 Task: Search one way flight ticket for 2 adults, 2 infants in seat and 1 infant on lap in first from Laramie: Laramie Regional Airport to Rockford: Chicago Rockford International Airport(was Northwest Chicagoland Regional Airport At Rockford) on 5-1-2023. Choice of flights is Alaska. Number of bags: 5 checked bags. Price is upto 109000. Outbound departure time preference is 9:15.
Action: Mouse moved to (249, 414)
Screenshot: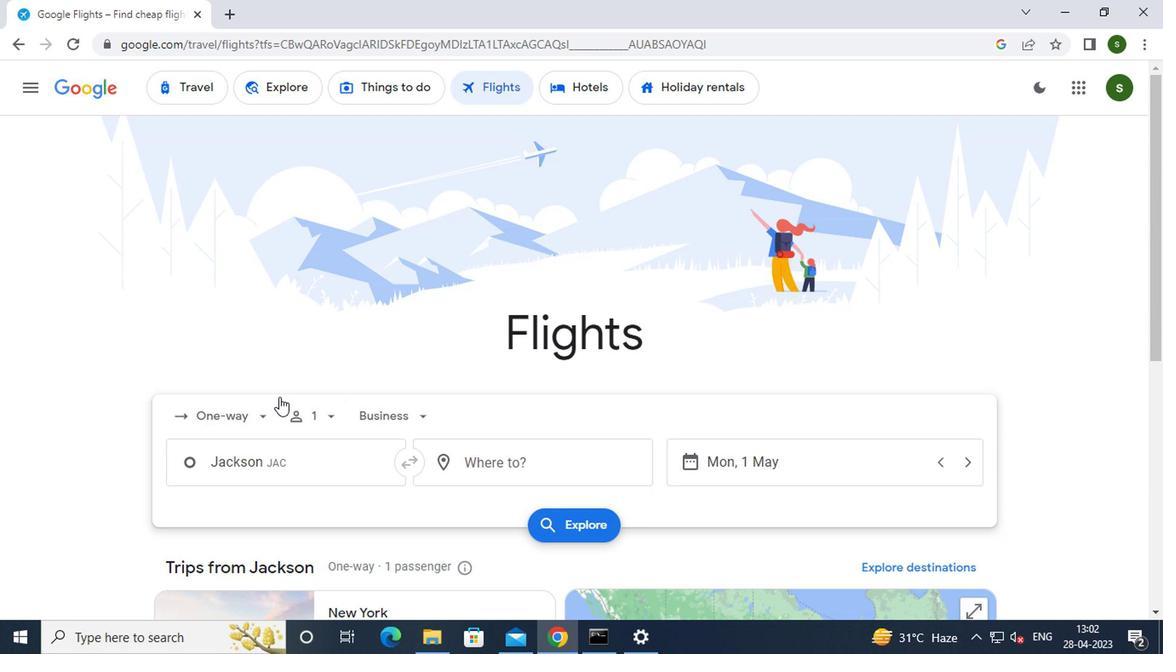 
Action: Mouse pressed left at (249, 414)
Screenshot: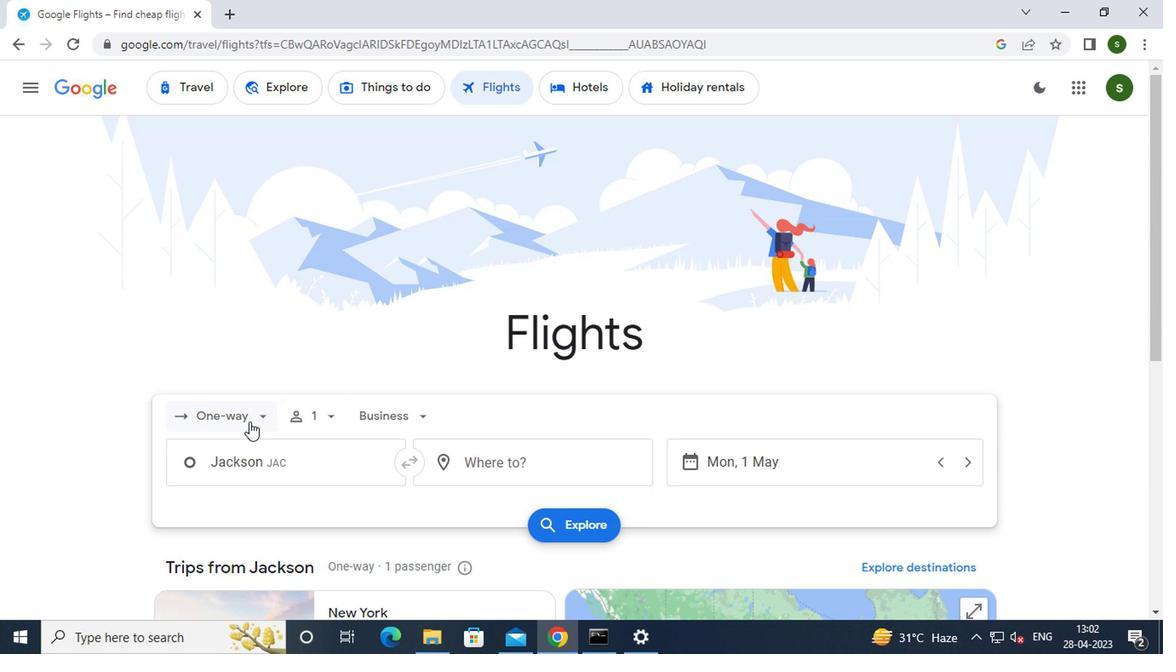 
Action: Mouse moved to (258, 495)
Screenshot: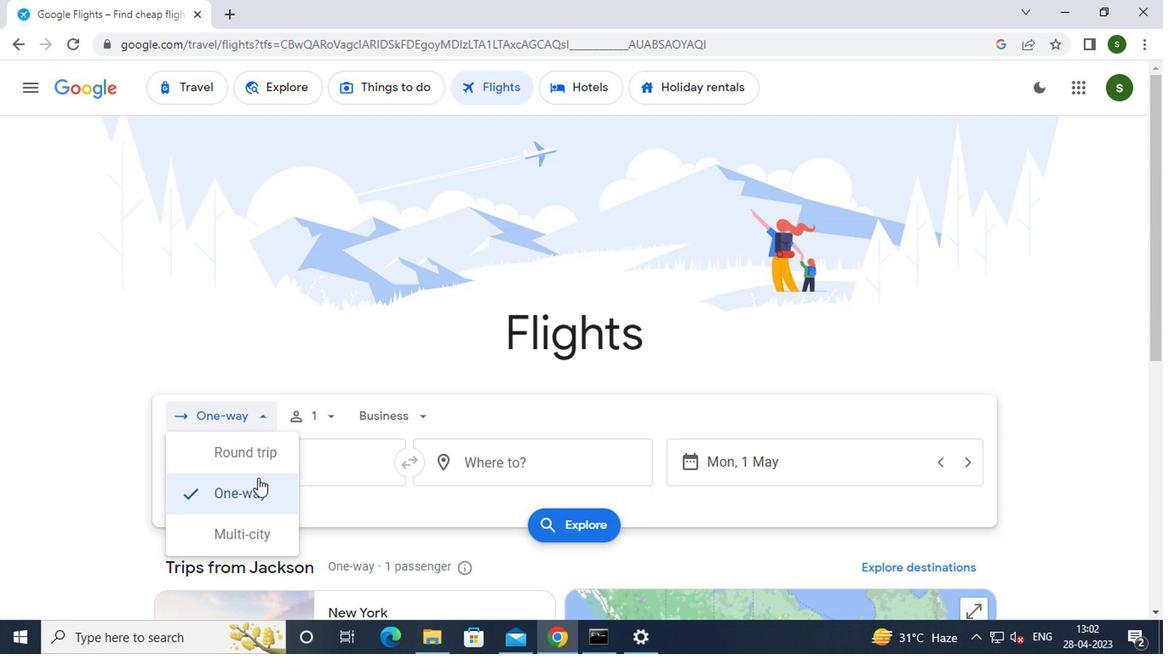 
Action: Mouse pressed left at (258, 495)
Screenshot: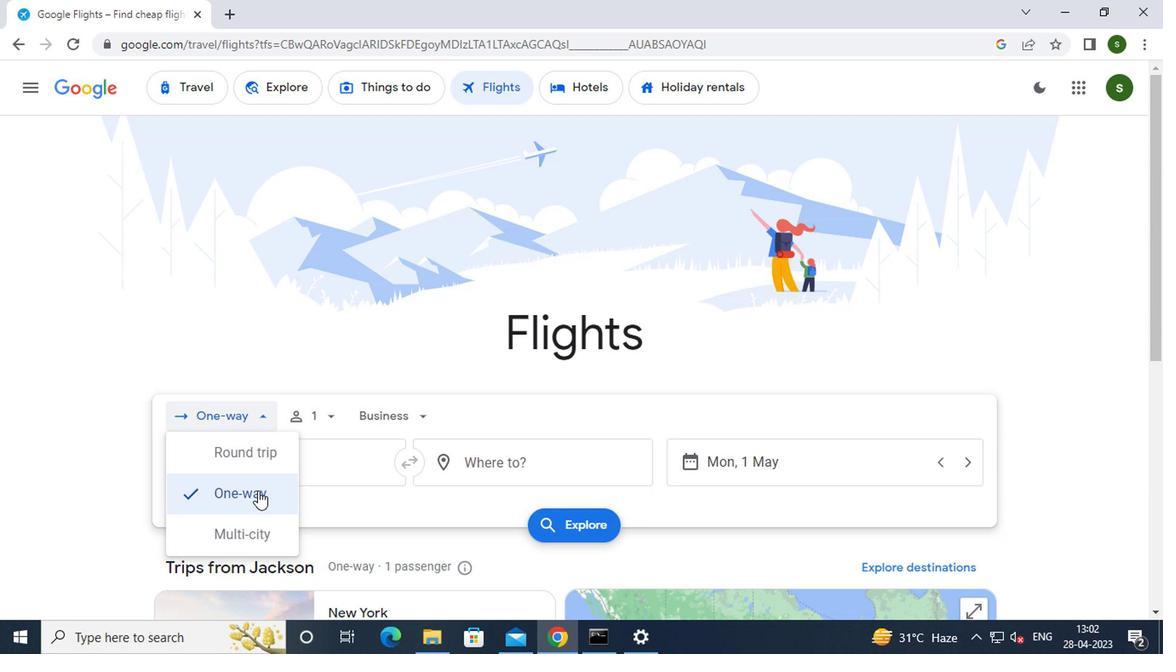 
Action: Mouse moved to (329, 412)
Screenshot: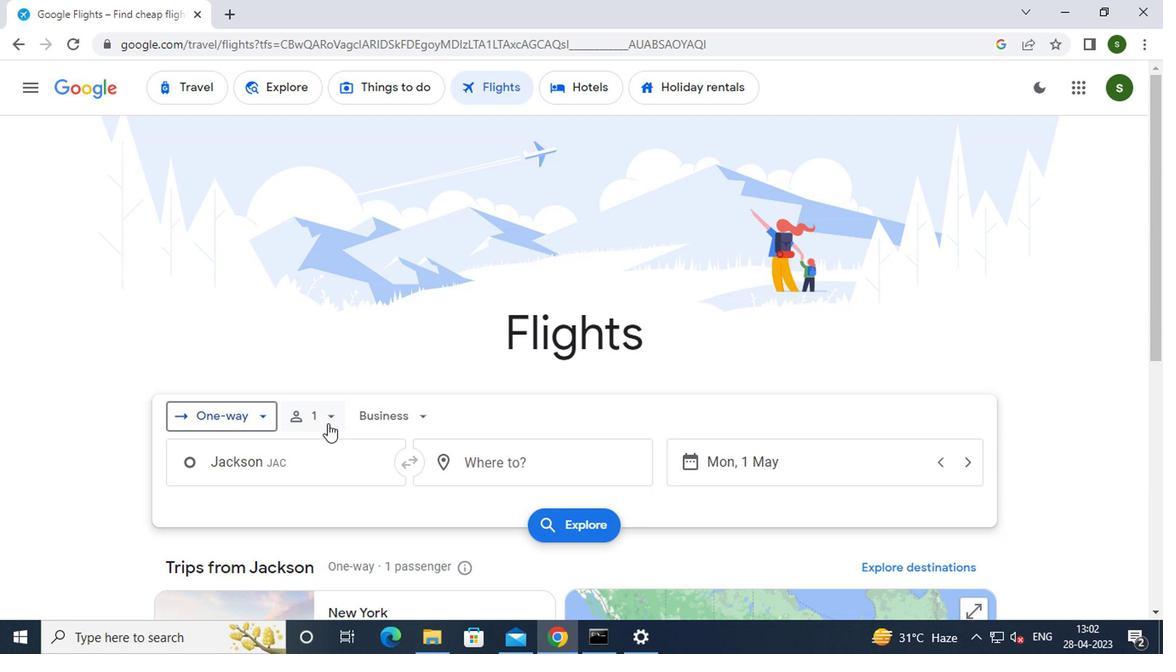 
Action: Mouse pressed left at (329, 412)
Screenshot: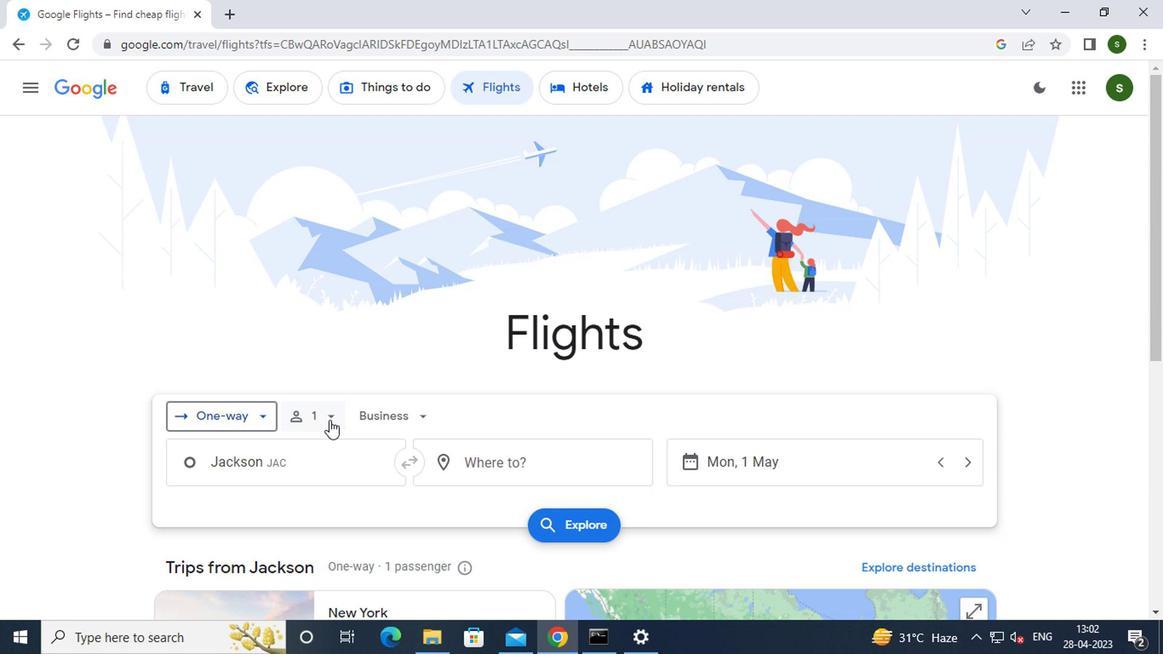 
Action: Mouse moved to (459, 460)
Screenshot: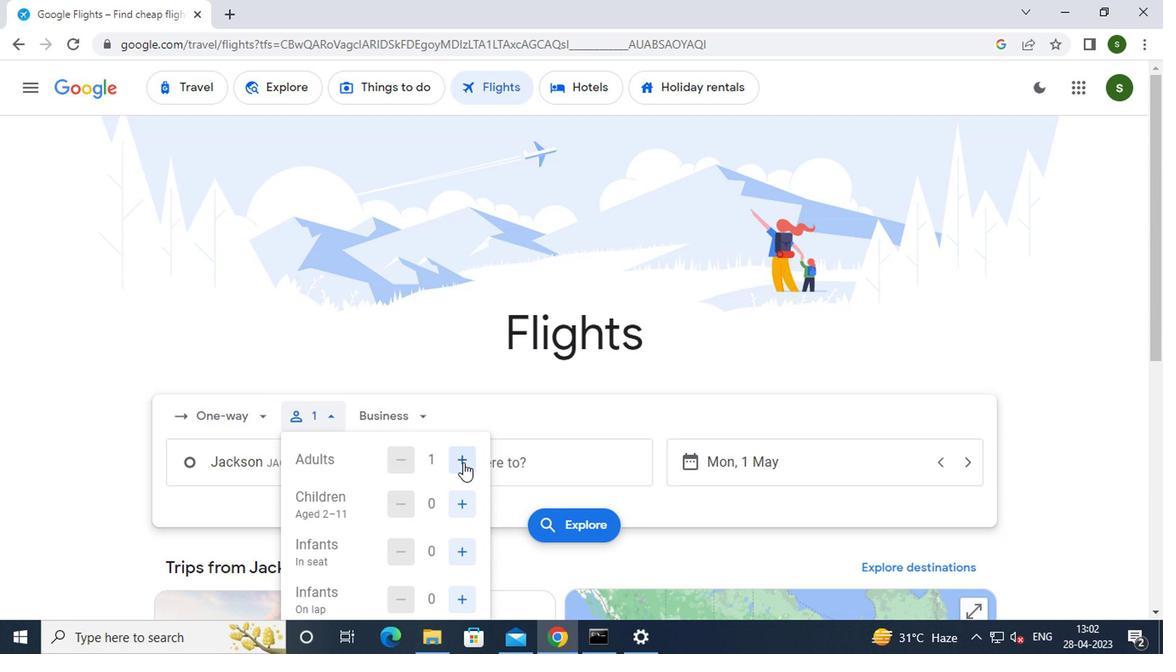 
Action: Mouse pressed left at (459, 460)
Screenshot: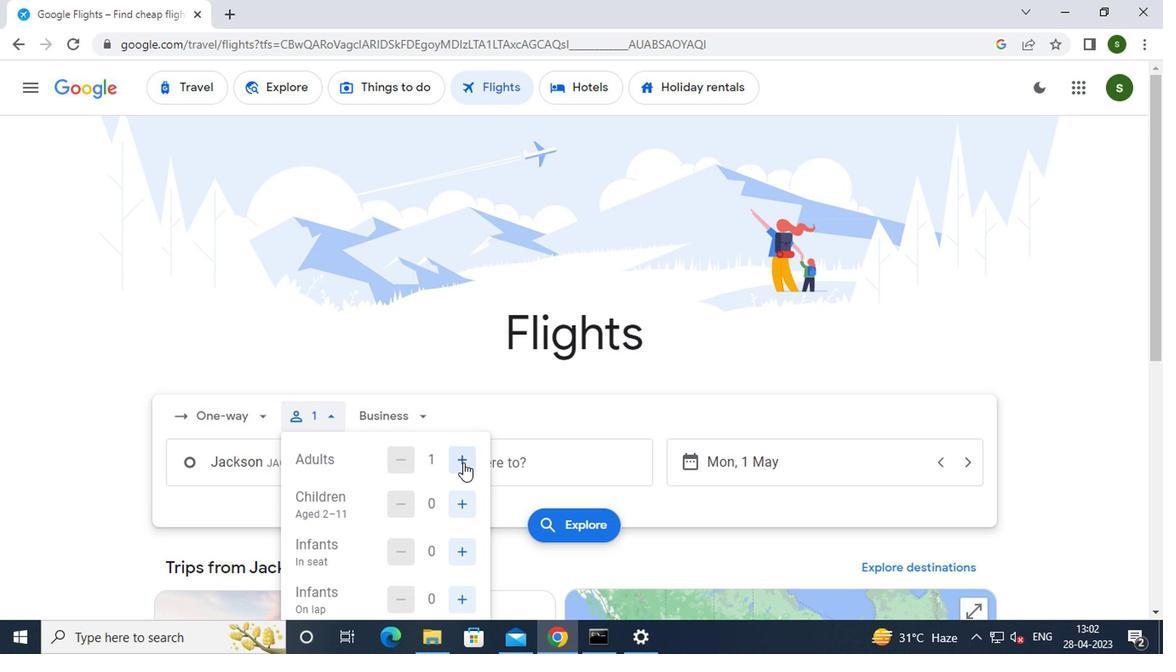 
Action: Mouse moved to (466, 566)
Screenshot: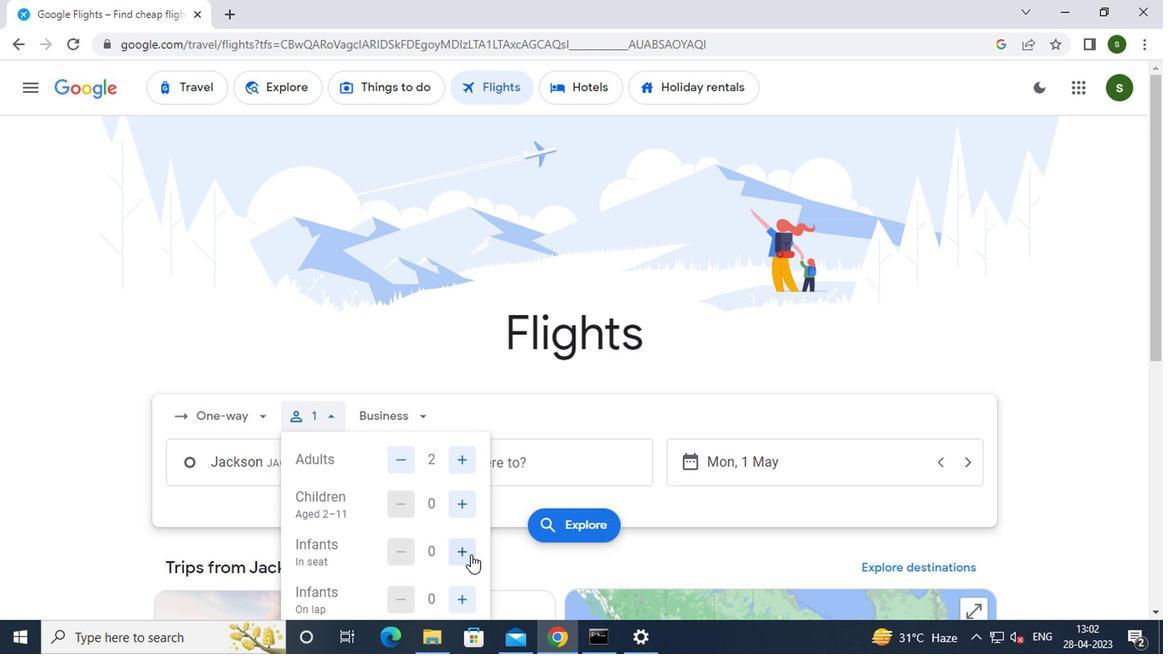 
Action: Mouse pressed left at (466, 566)
Screenshot: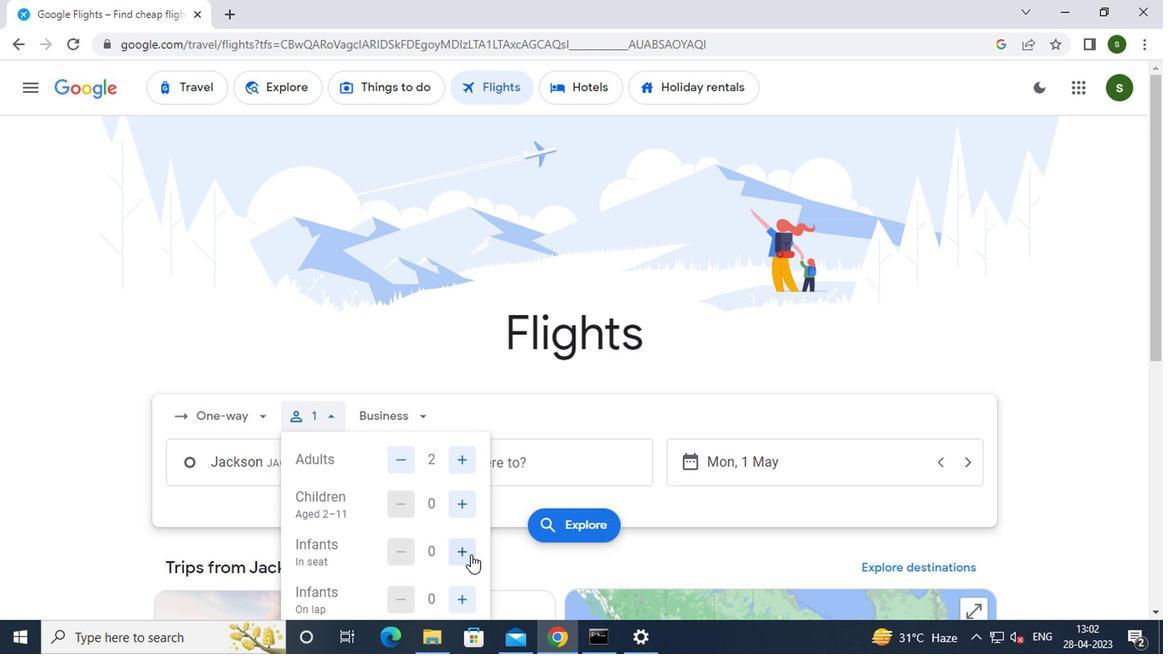 
Action: Mouse pressed left at (466, 566)
Screenshot: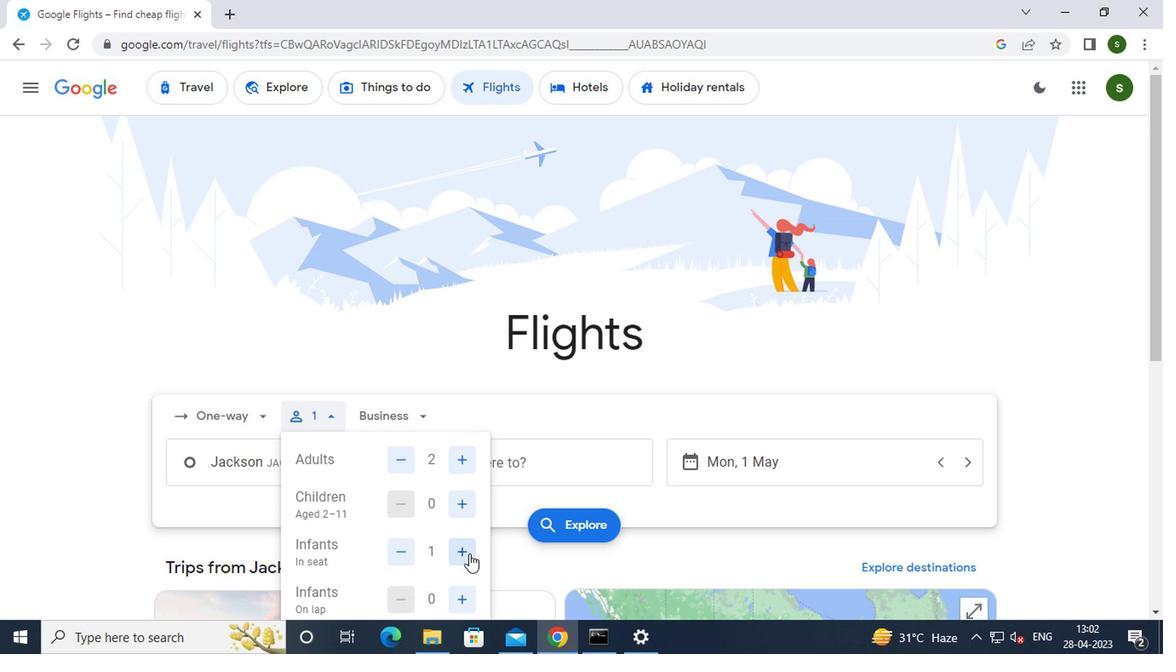
Action: Mouse moved to (462, 615)
Screenshot: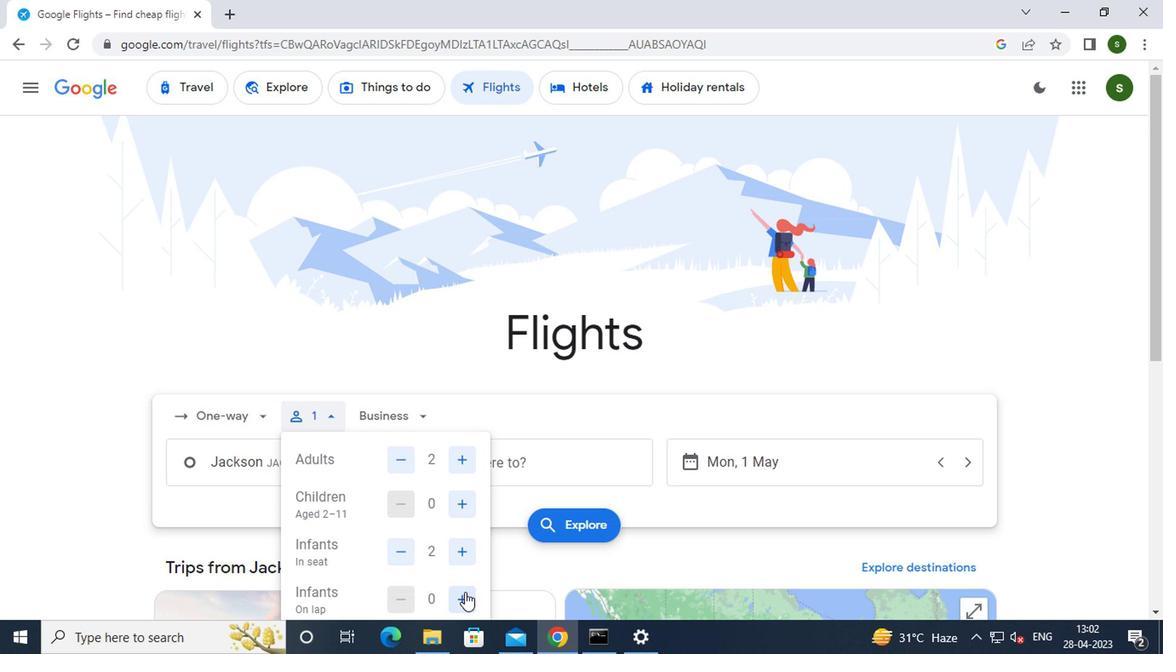 
Action: Mouse pressed left at (462, 615)
Screenshot: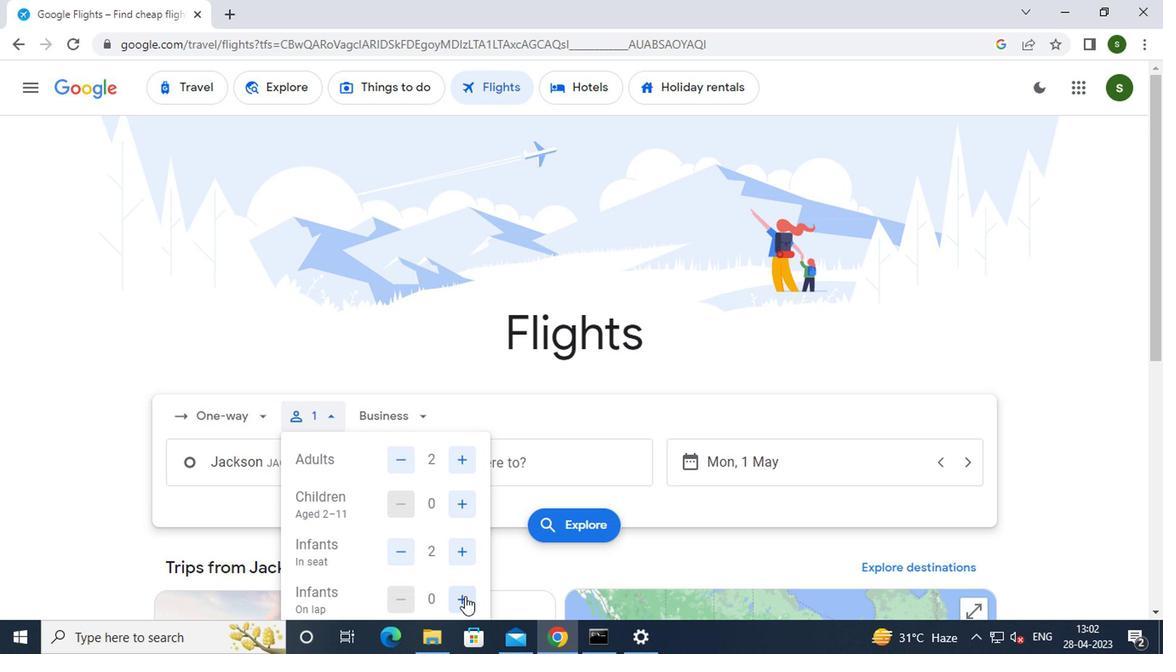 
Action: Mouse moved to (412, 413)
Screenshot: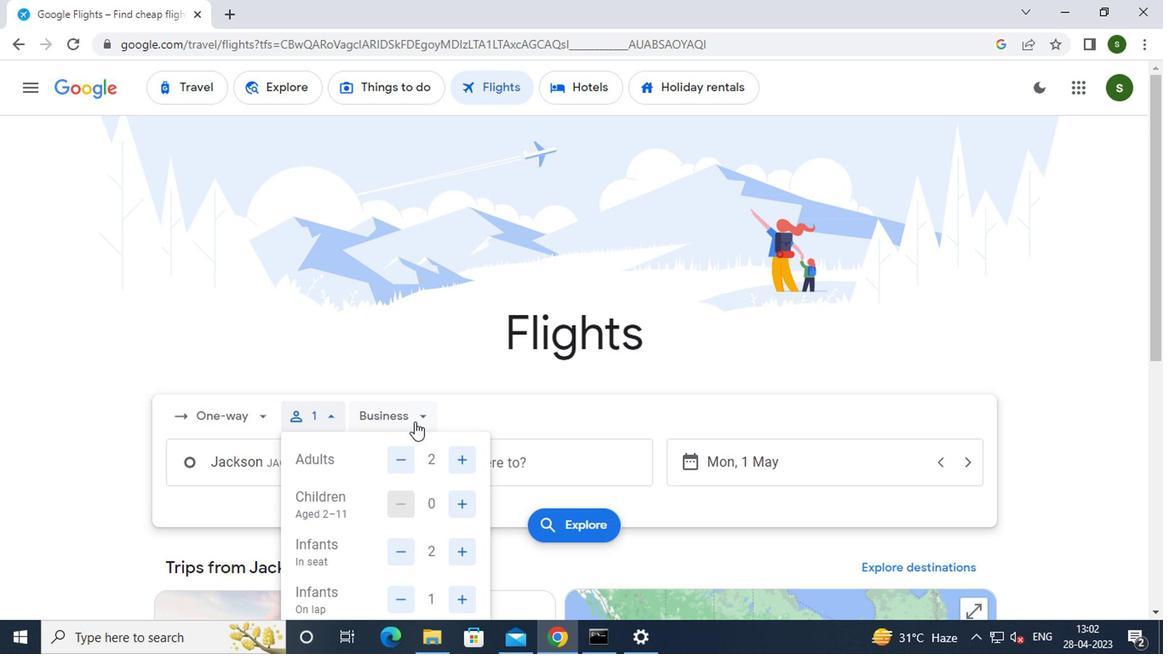 
Action: Mouse pressed left at (412, 413)
Screenshot: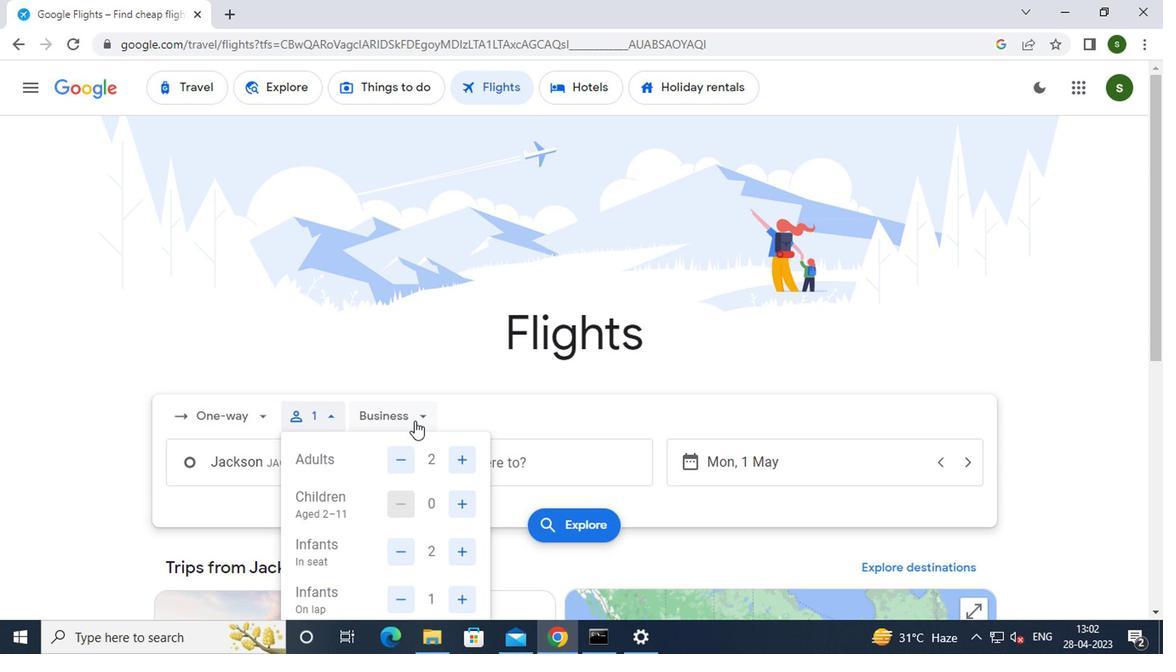 
Action: Mouse moved to (431, 584)
Screenshot: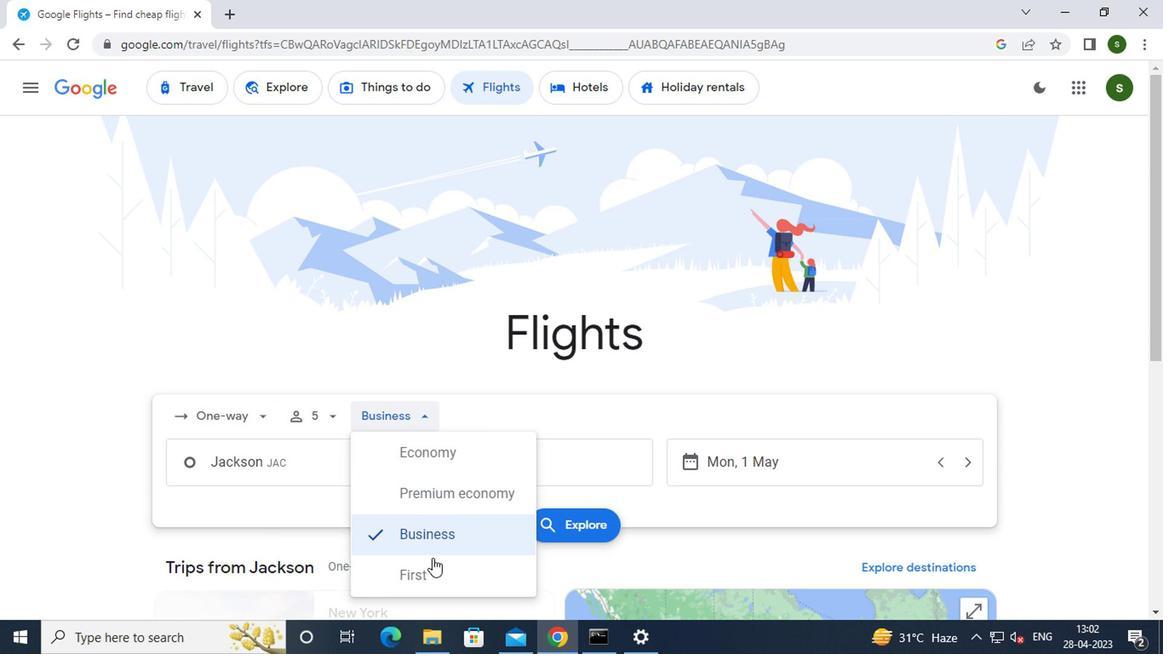 
Action: Mouse pressed left at (431, 584)
Screenshot: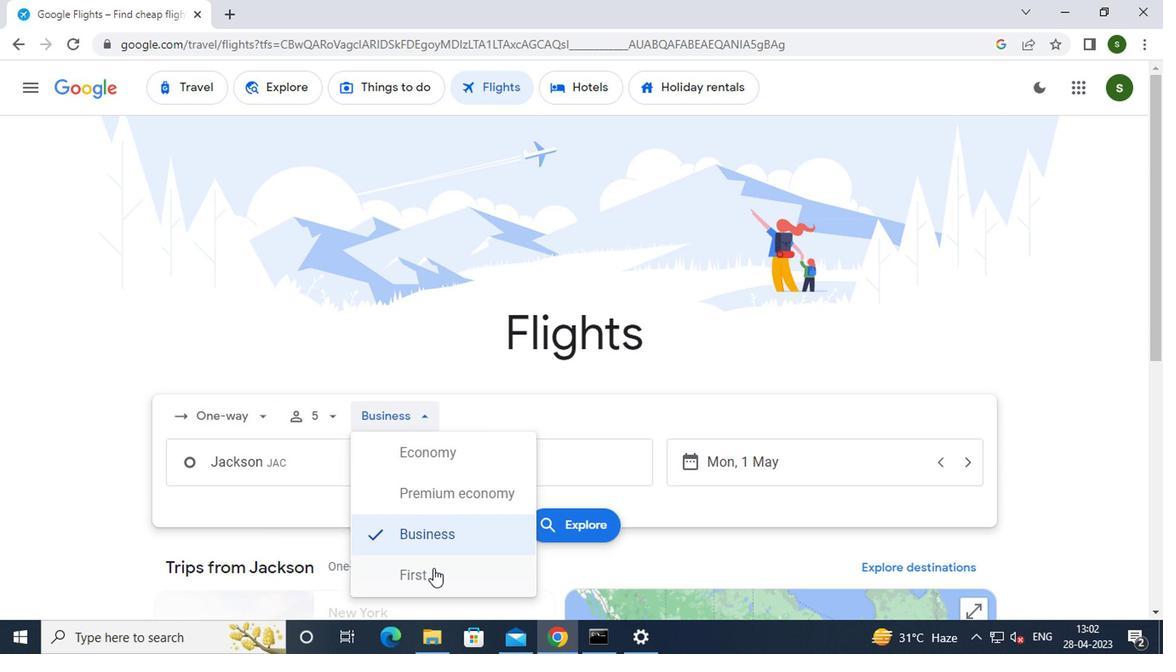 
Action: Mouse moved to (326, 462)
Screenshot: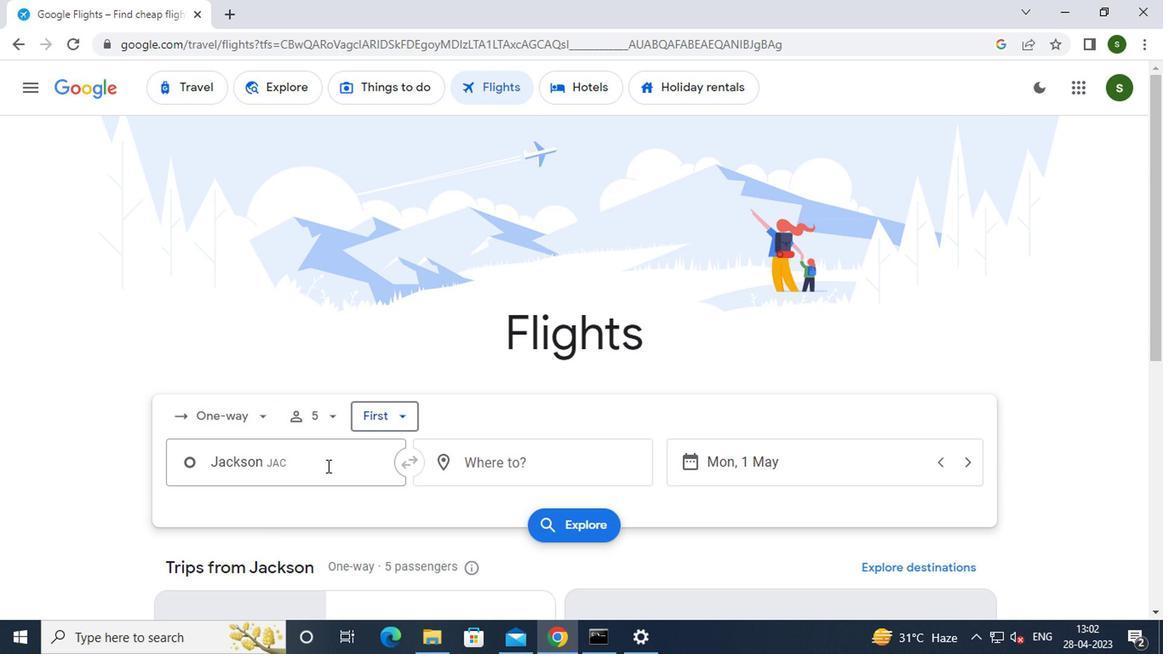 
Action: Mouse pressed left at (326, 462)
Screenshot: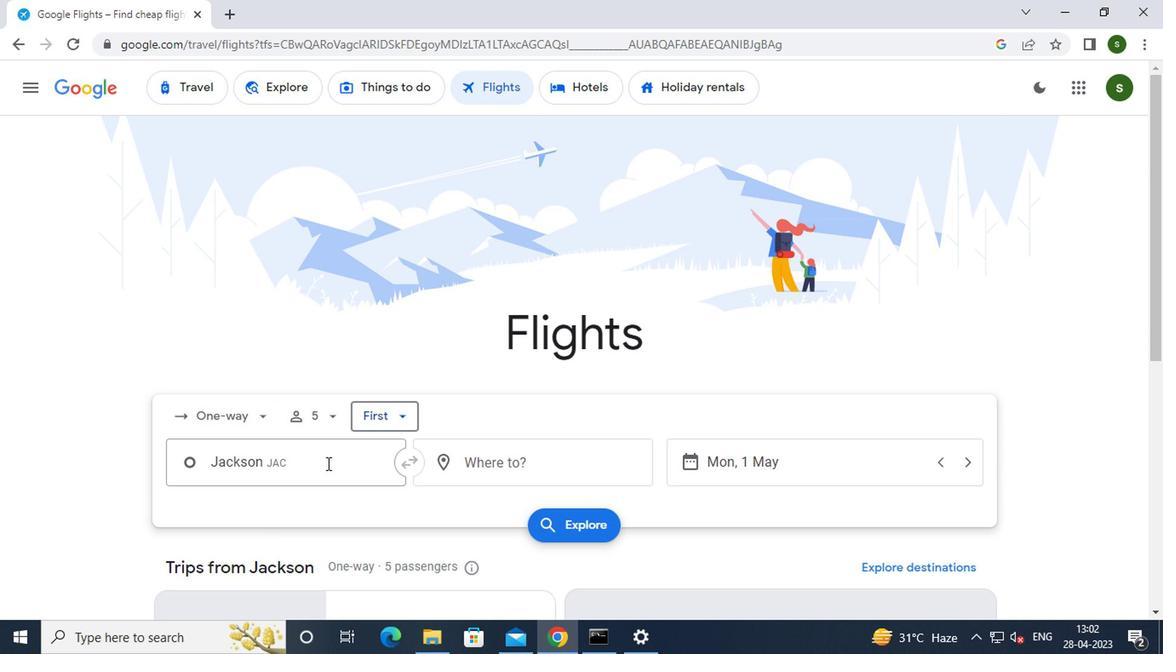 
Action: Key pressed <Key.backspace>l<Key.caps_lock>aramie
Screenshot: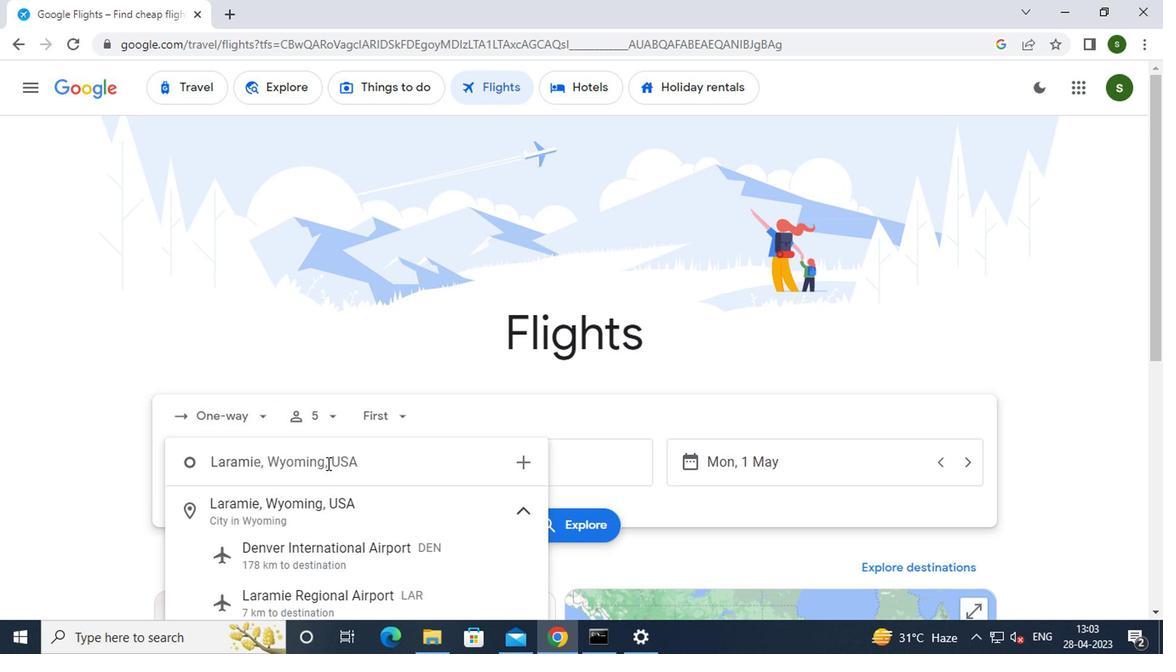 
Action: Mouse scrolled (326, 461) with delta (0, 0)
Screenshot: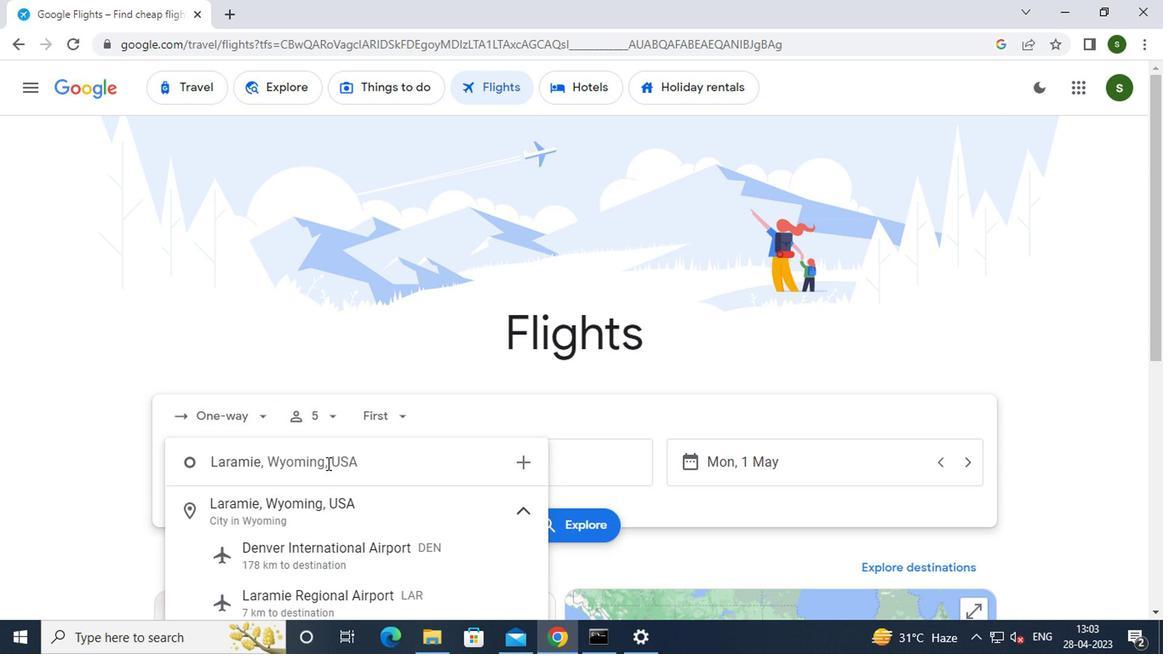 
Action: Mouse moved to (326, 511)
Screenshot: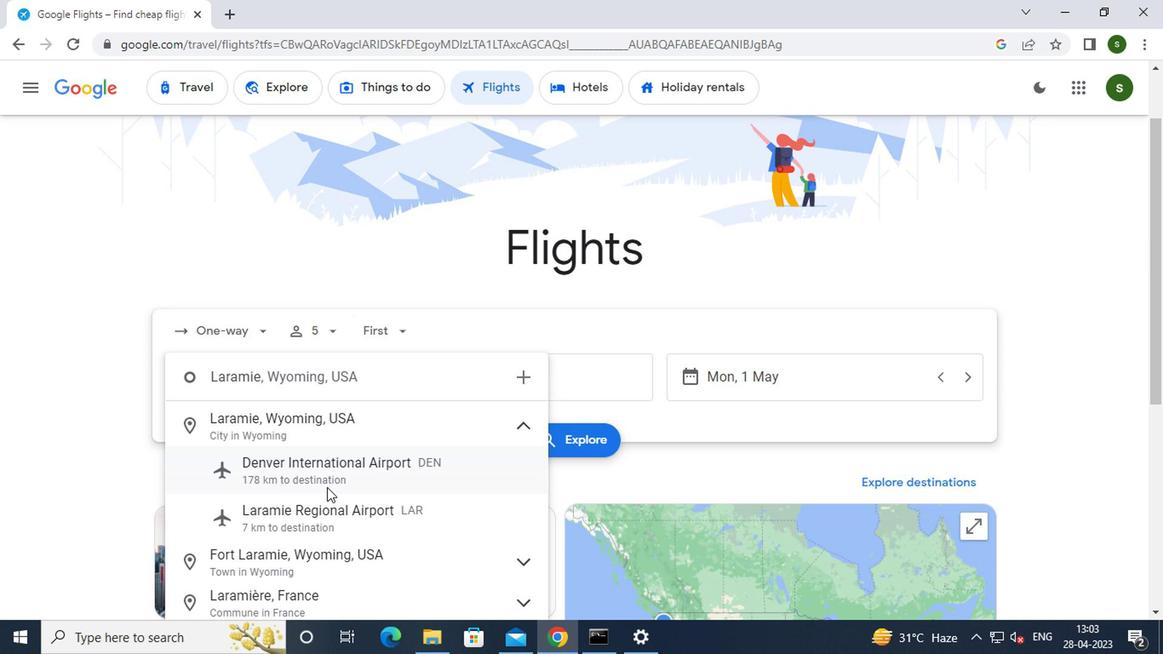 
Action: Mouse pressed left at (326, 511)
Screenshot: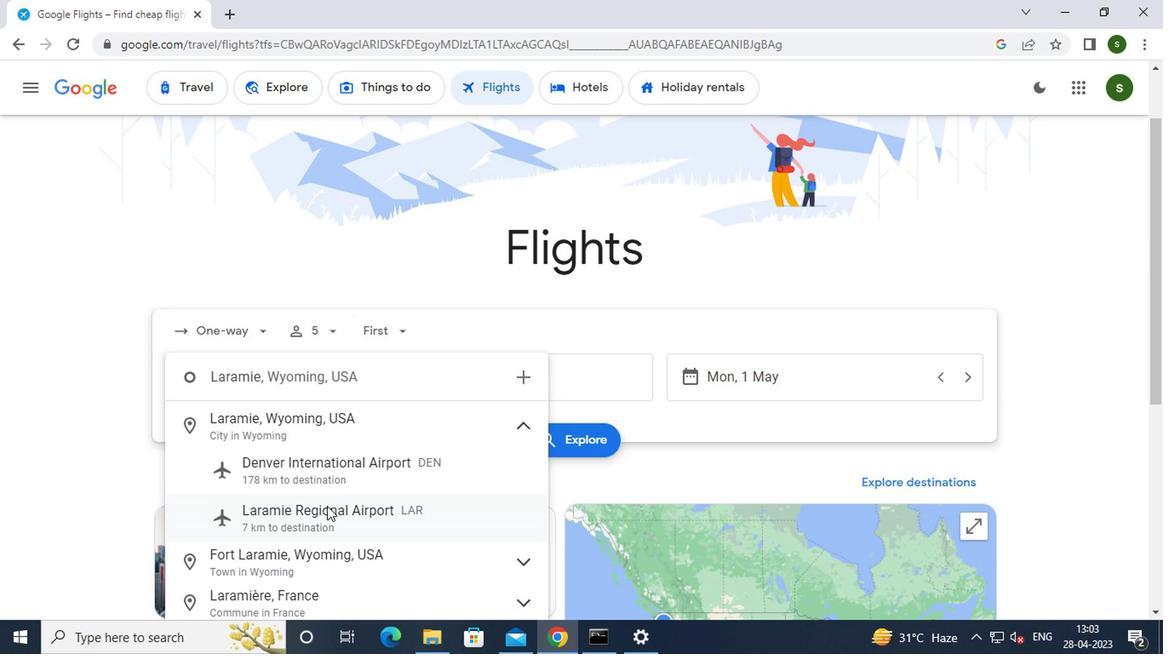 
Action: Mouse moved to (465, 371)
Screenshot: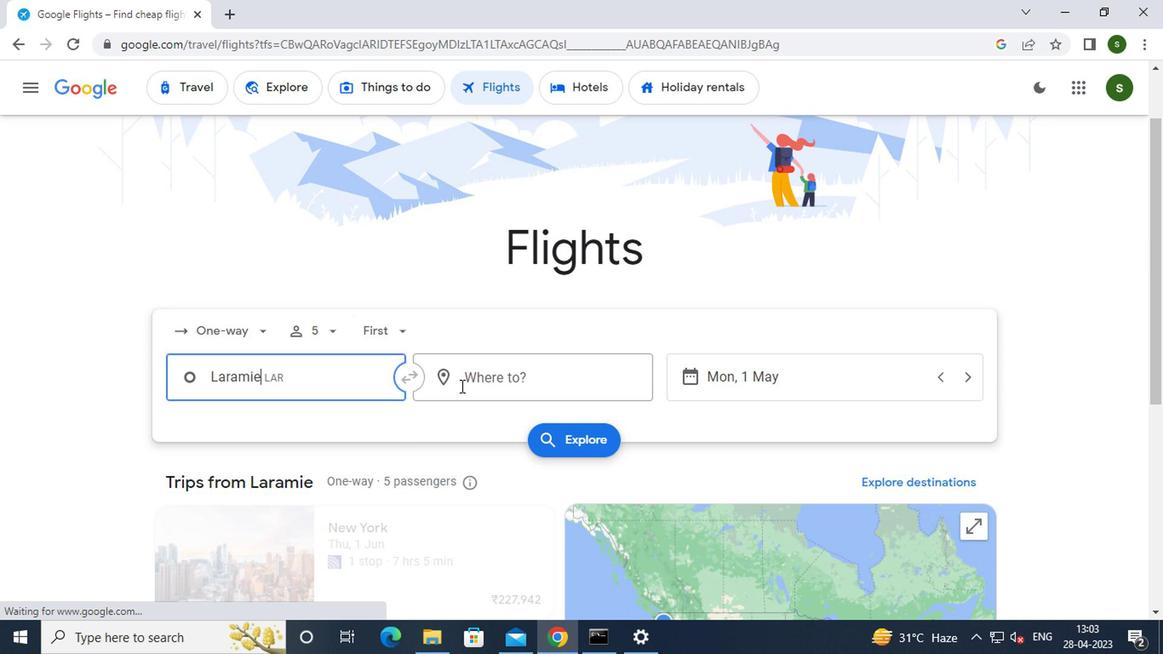 
Action: Mouse pressed left at (465, 371)
Screenshot: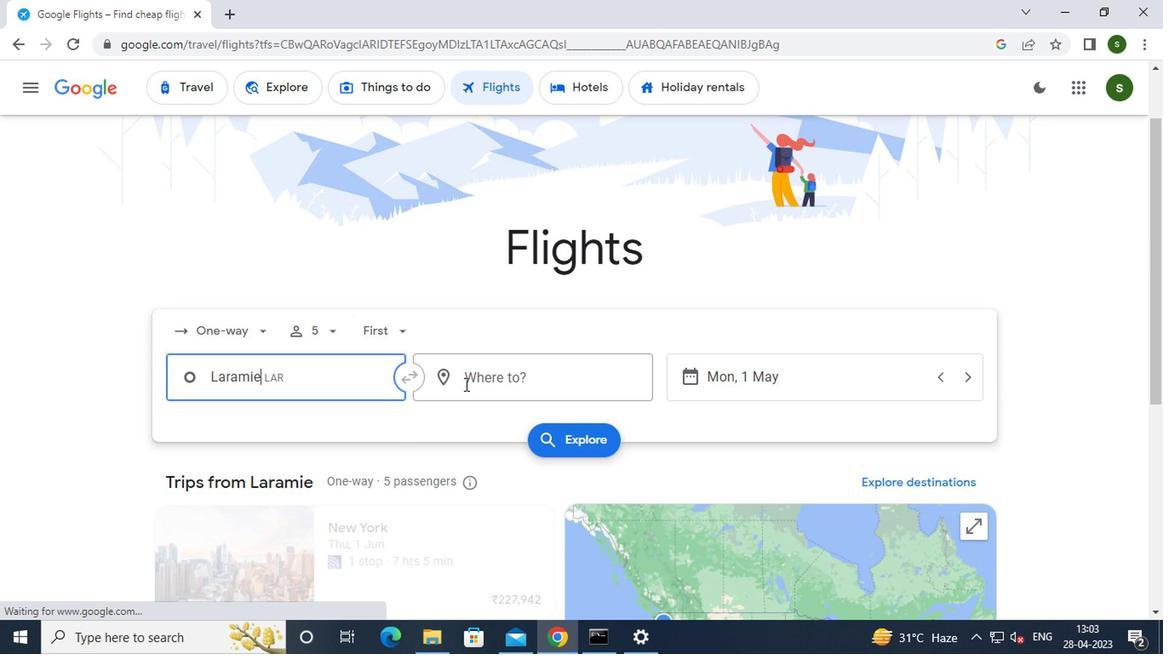 
Action: Key pressed <Key.caps_lock>r<Key.caps_lock>ockford
Screenshot: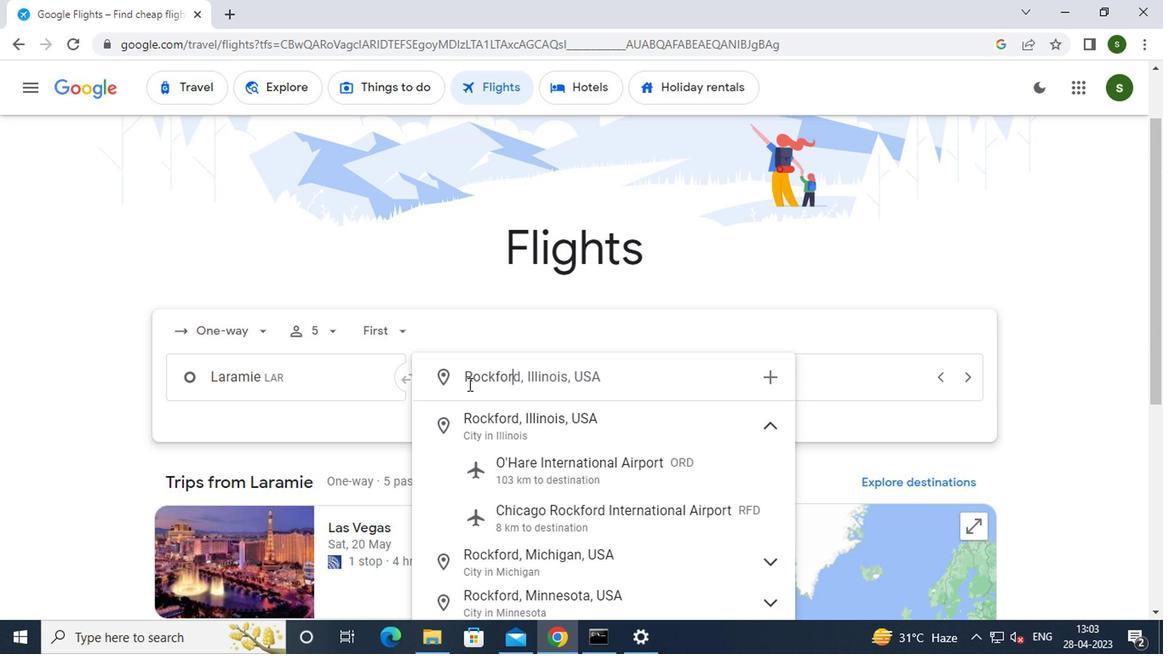 
Action: Mouse moved to (607, 506)
Screenshot: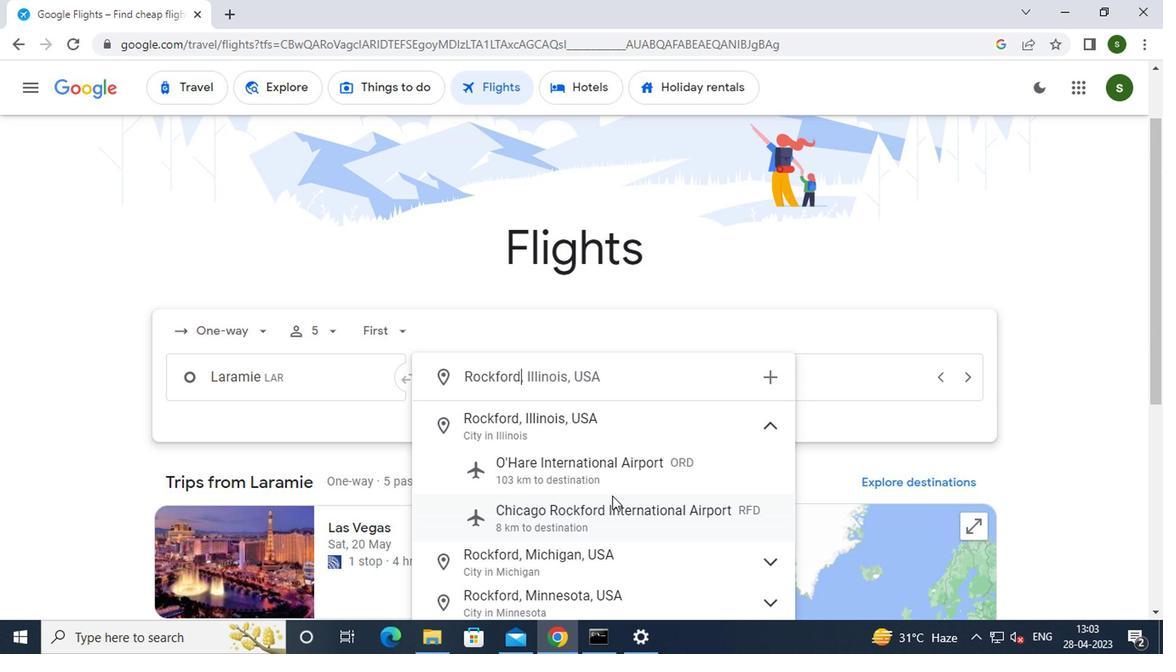 
Action: Mouse pressed left at (607, 506)
Screenshot: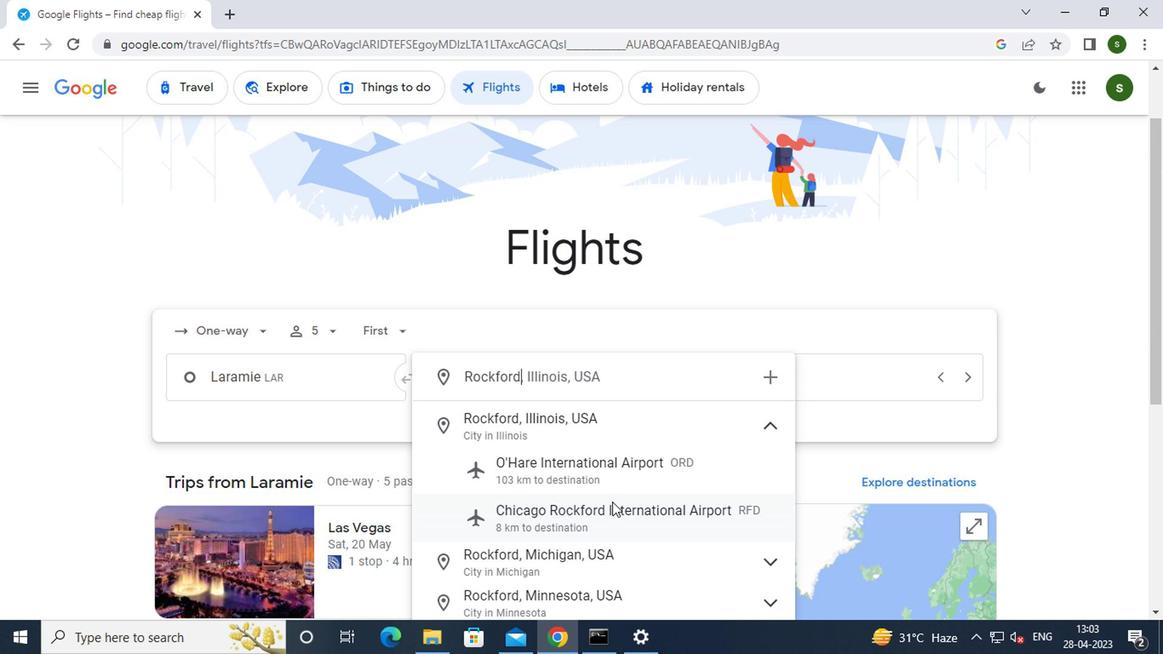
Action: Mouse moved to (787, 373)
Screenshot: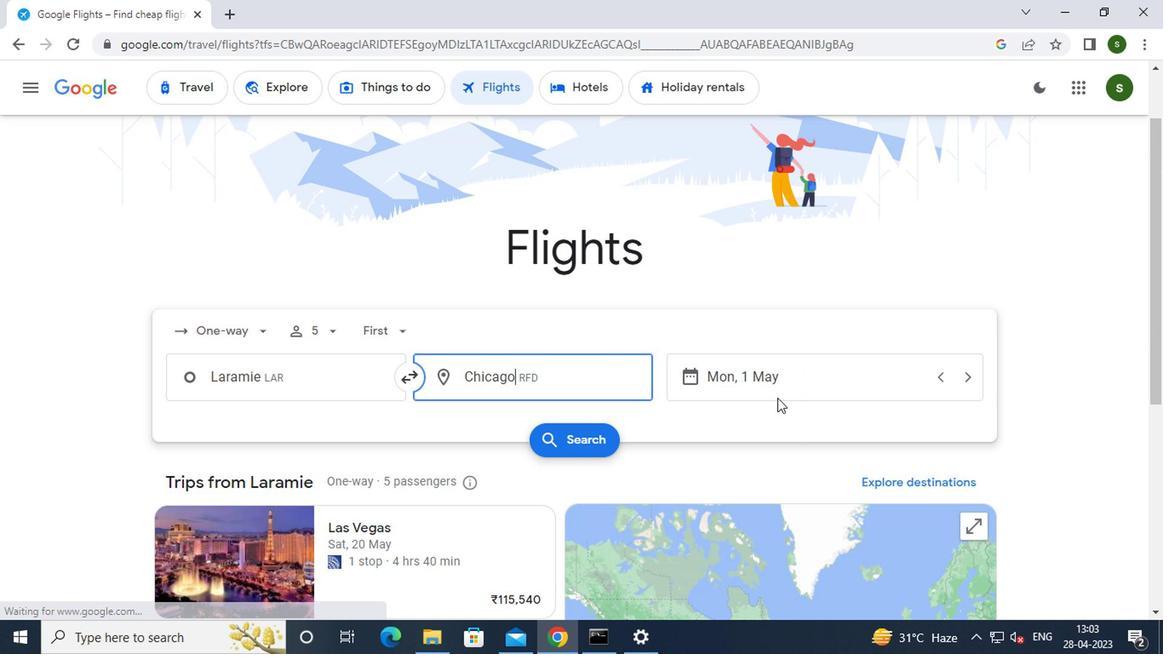 
Action: Mouse pressed left at (787, 373)
Screenshot: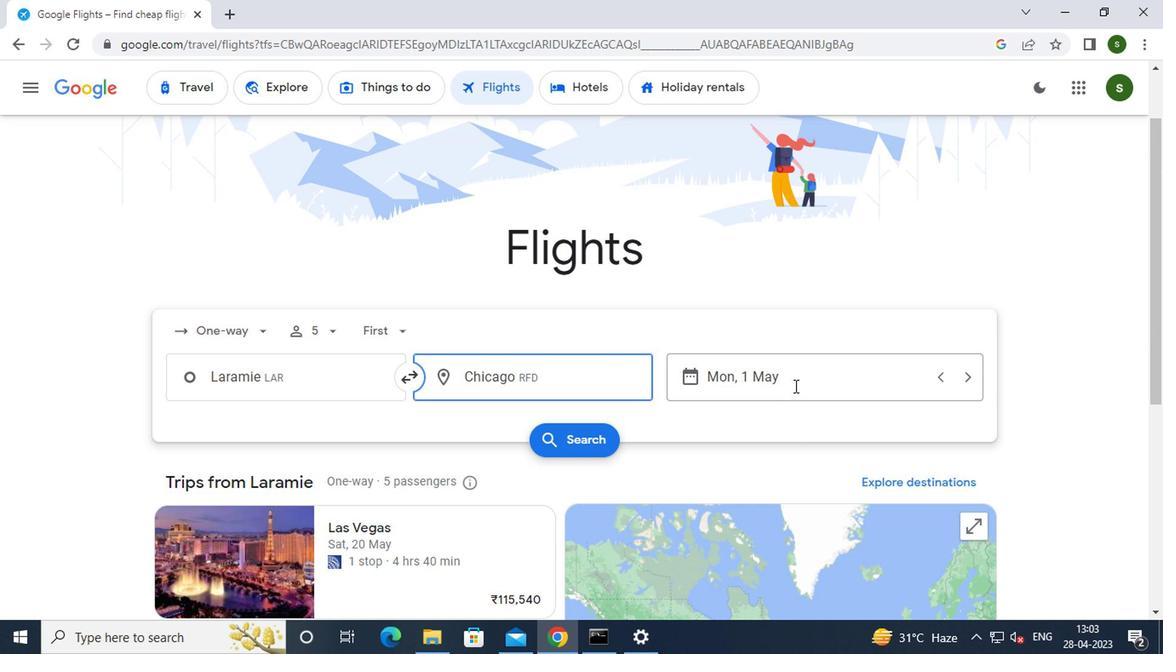 
Action: Mouse moved to (731, 278)
Screenshot: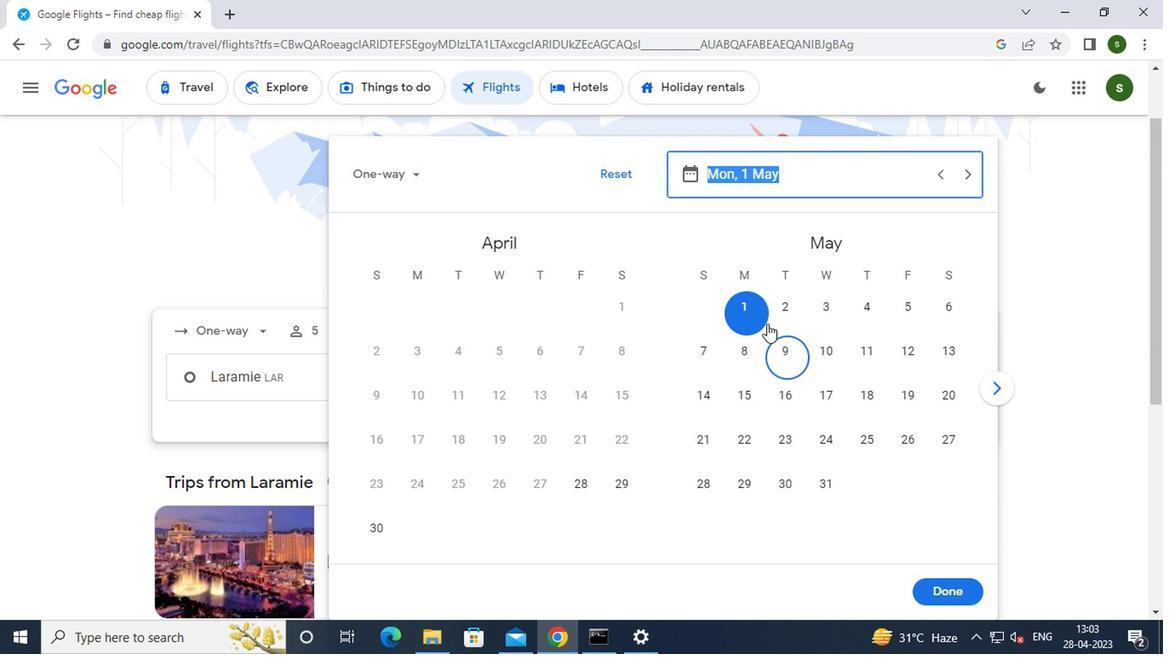 
Action: Mouse pressed left at (731, 278)
Screenshot: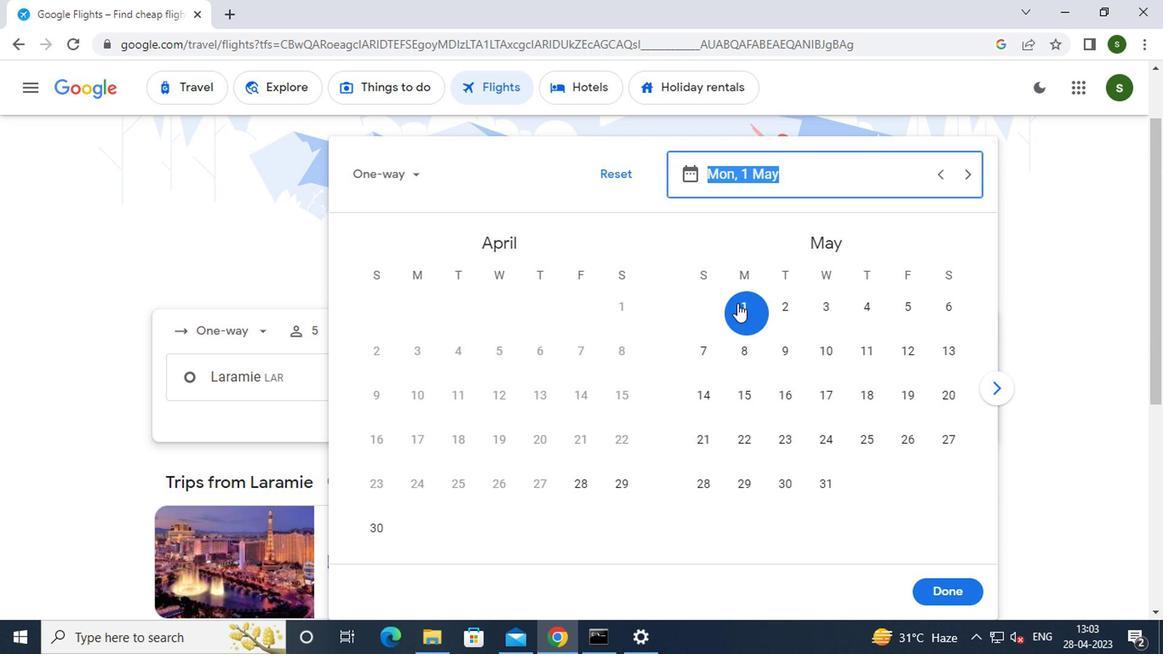 
Action: Mouse moved to (945, 612)
Screenshot: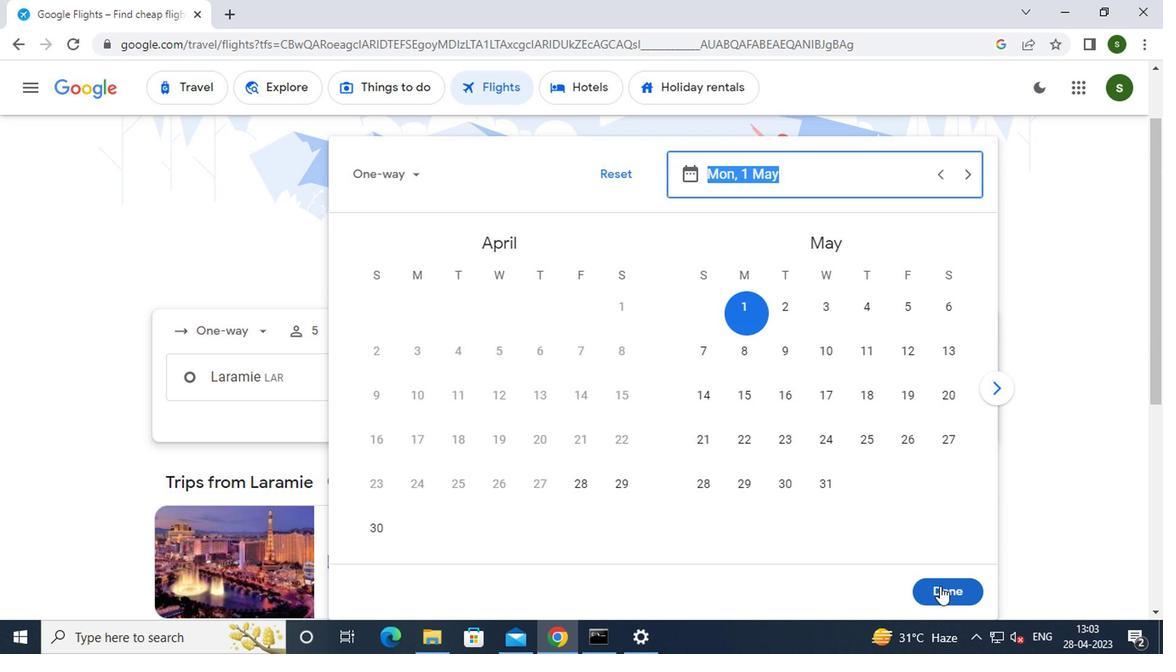 
Action: Mouse pressed left at (945, 612)
Screenshot: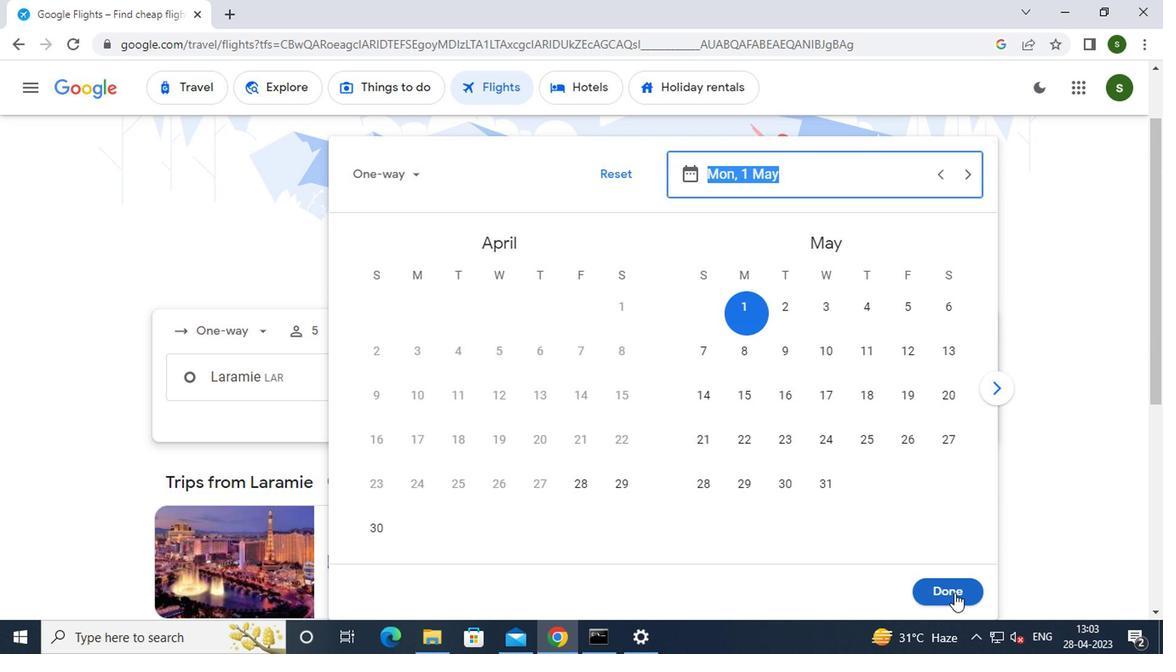 
Action: Mouse moved to (568, 446)
Screenshot: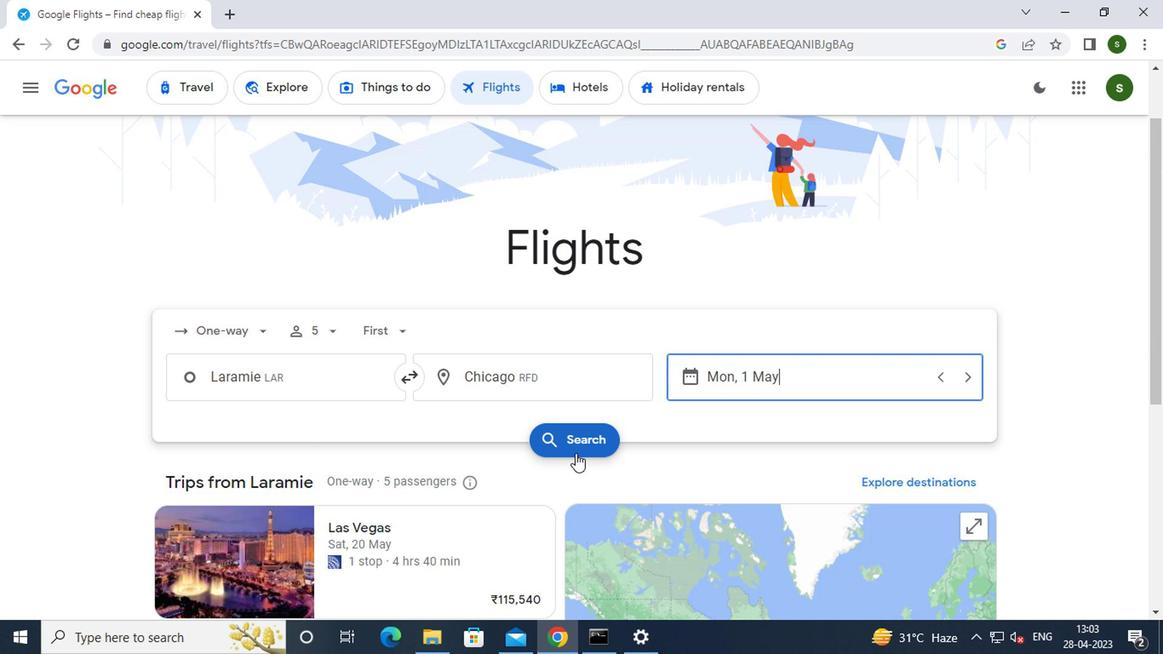 
Action: Mouse pressed left at (568, 446)
Screenshot: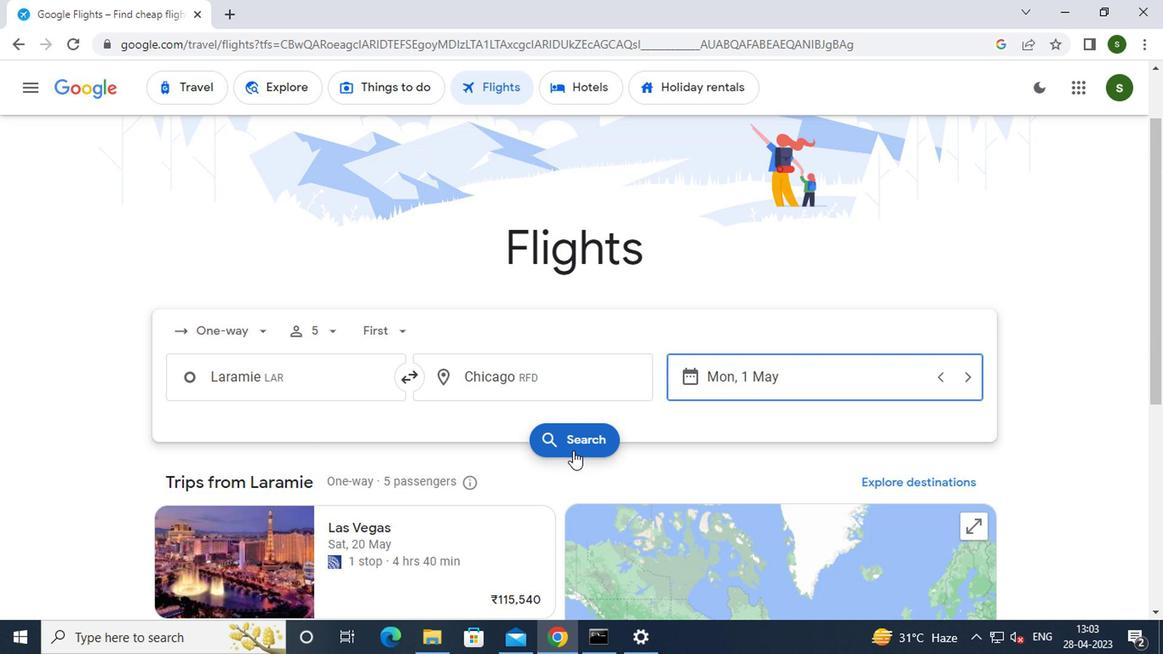 
Action: Mouse moved to (175, 209)
Screenshot: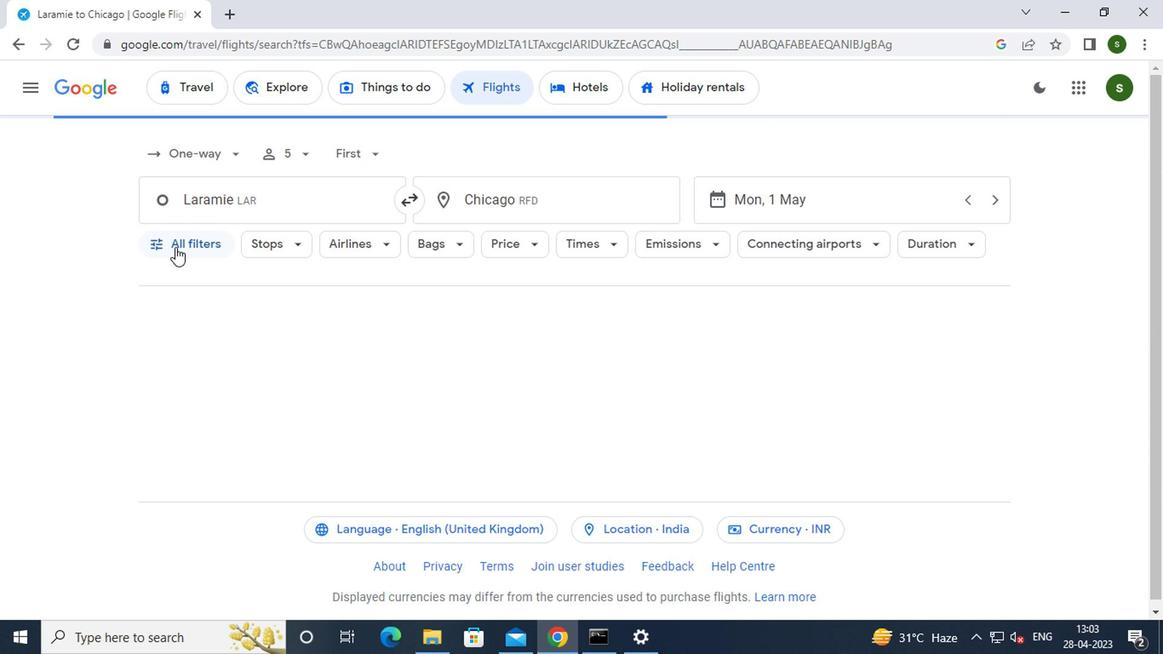 
Action: Mouse pressed left at (175, 209)
Screenshot: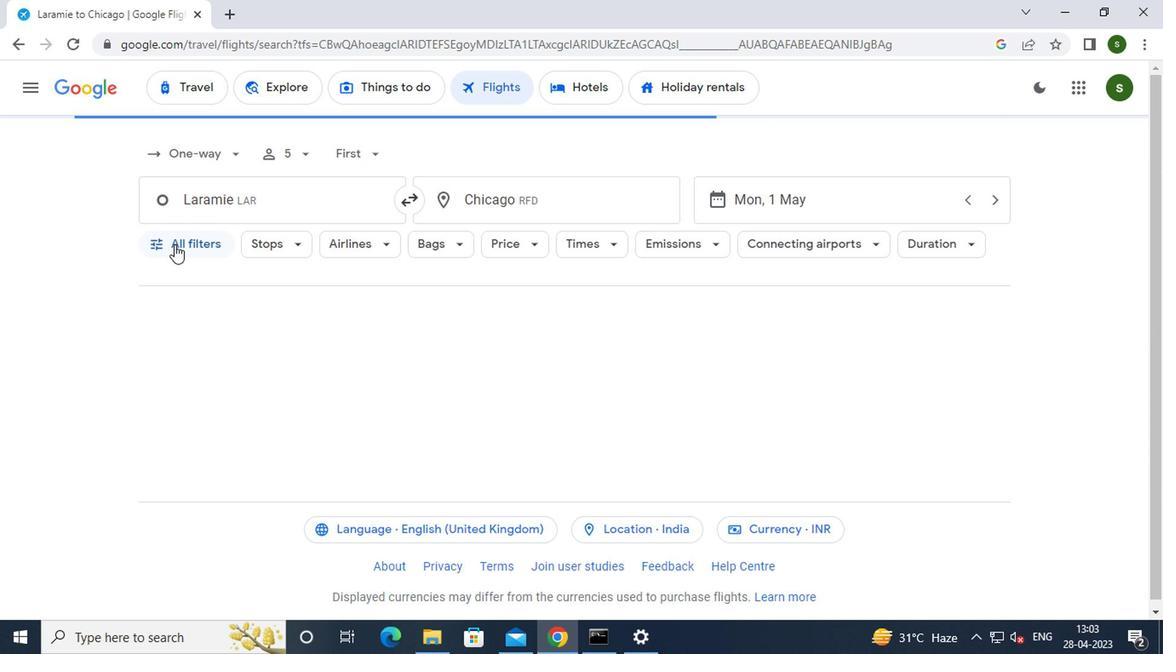 
Action: Mouse moved to (316, 373)
Screenshot: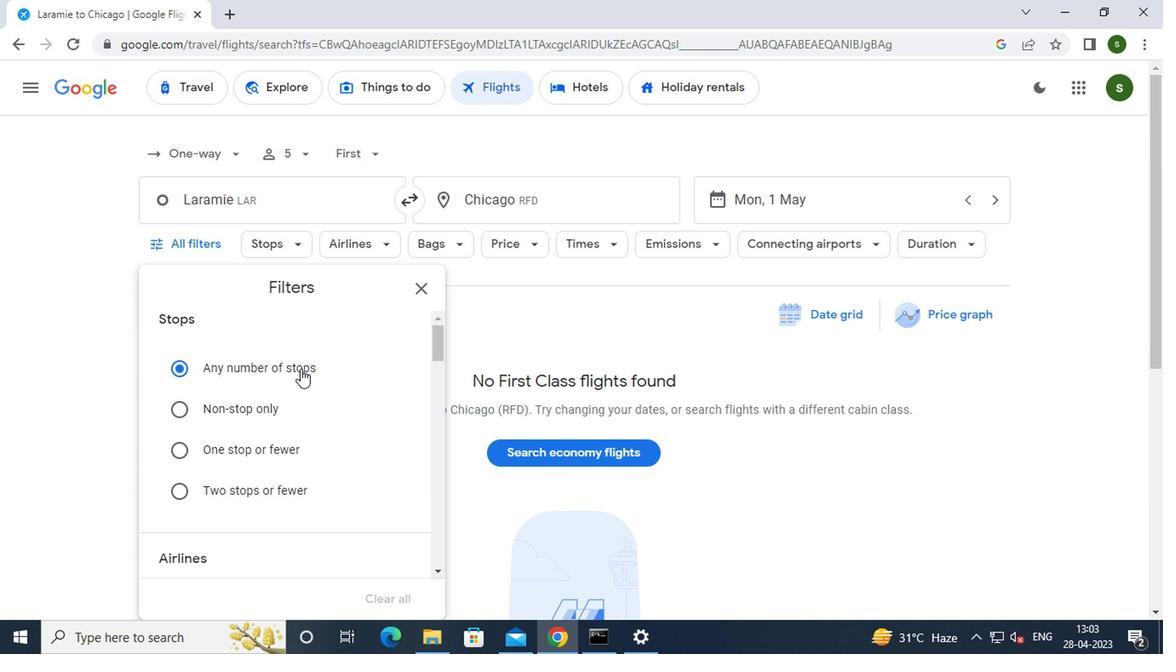 
Action: Mouse scrolled (316, 372) with delta (0, -1)
Screenshot: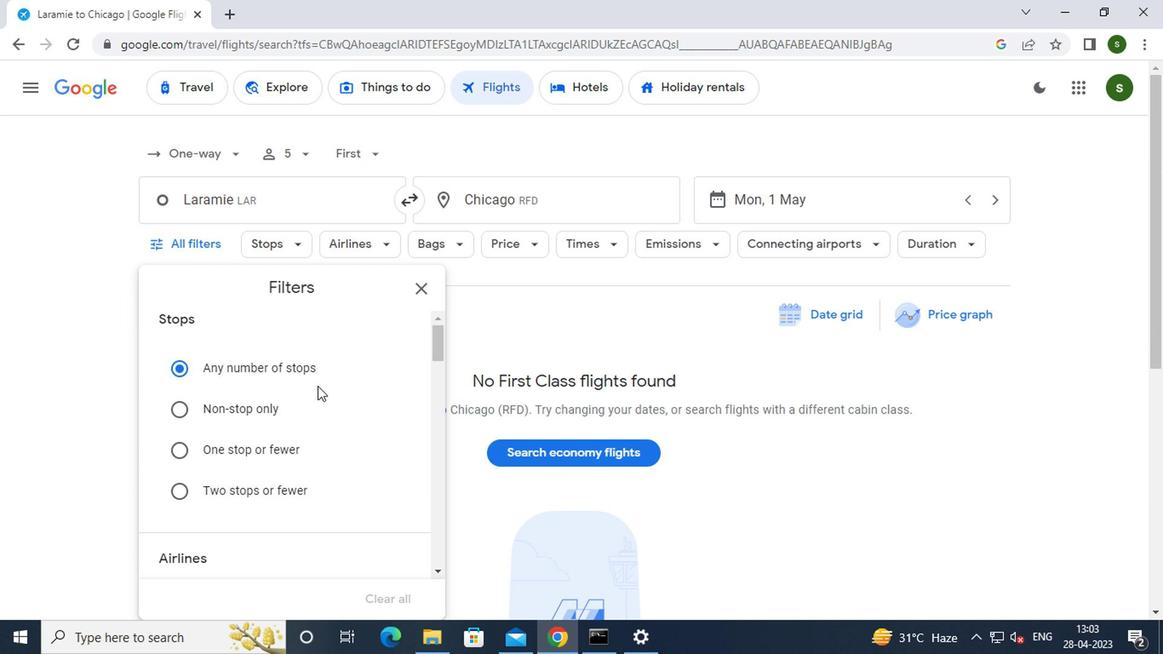 
Action: Mouse moved to (397, 530)
Screenshot: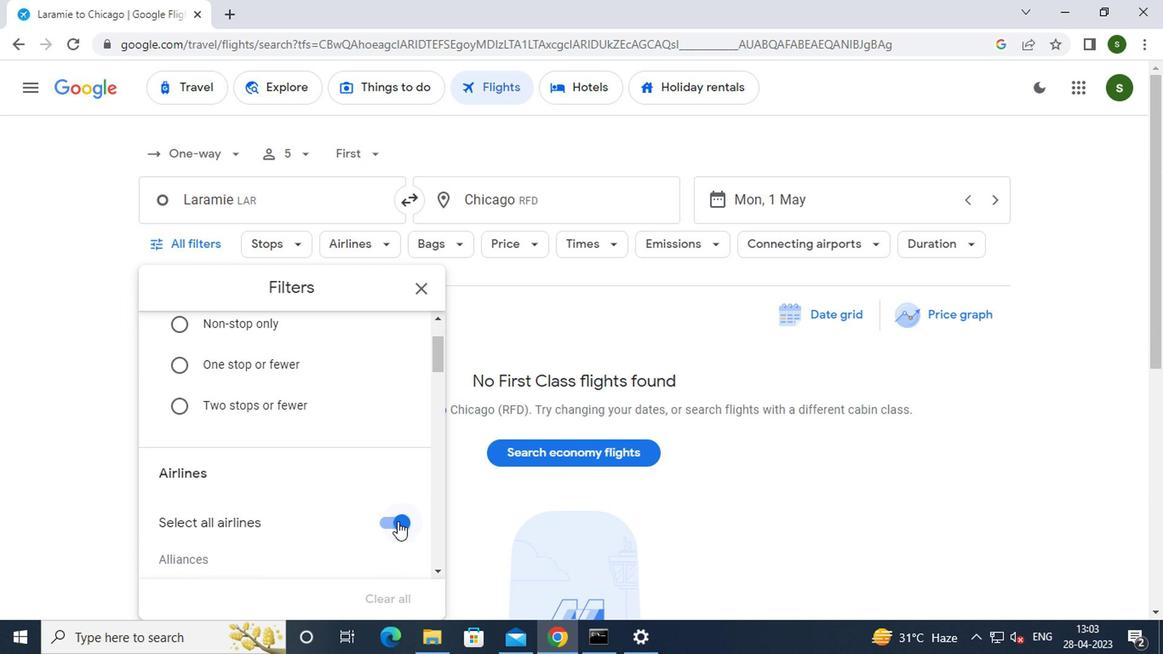 
Action: Mouse pressed left at (397, 530)
Screenshot: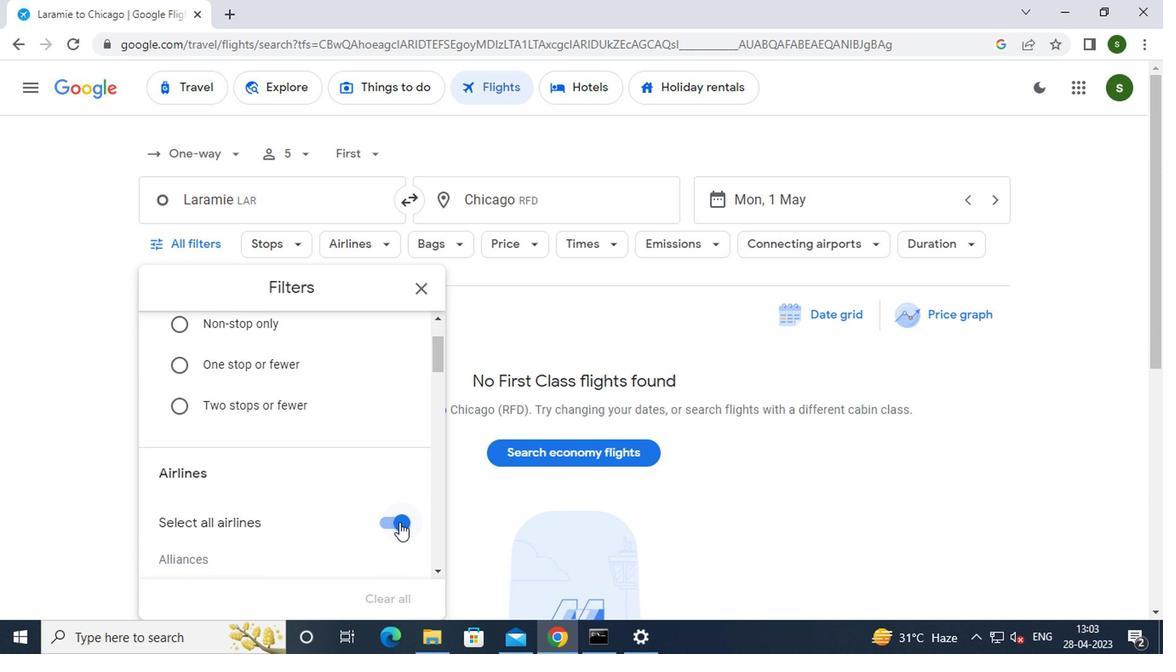 
Action: Mouse moved to (359, 468)
Screenshot: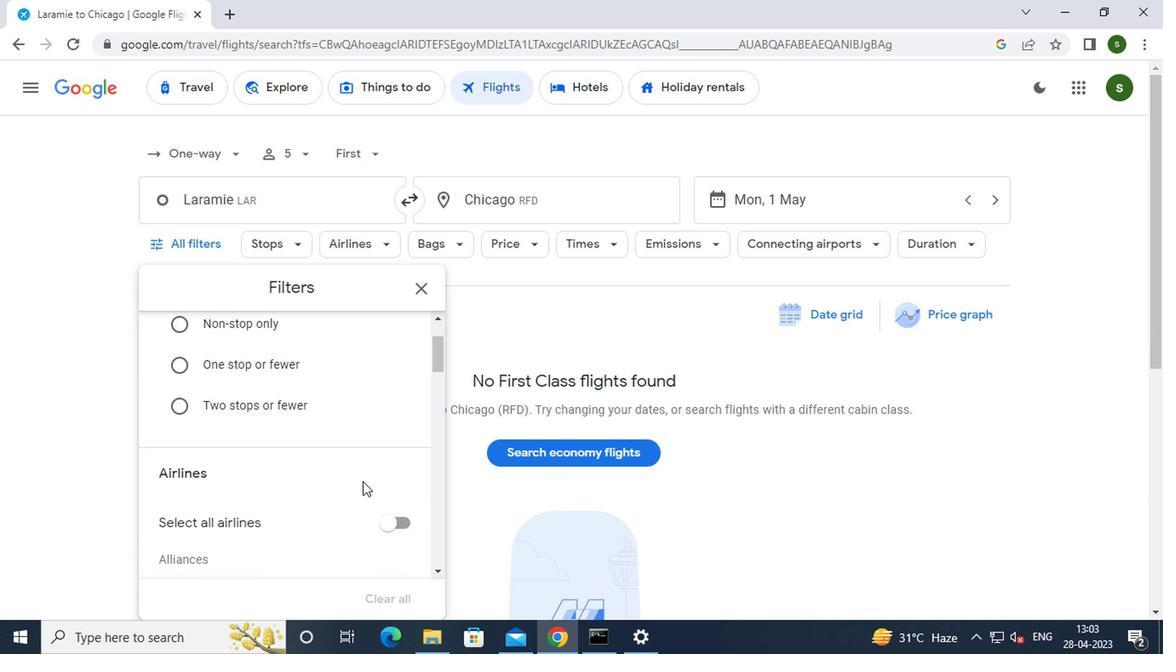 
Action: Mouse scrolled (359, 467) with delta (0, -1)
Screenshot: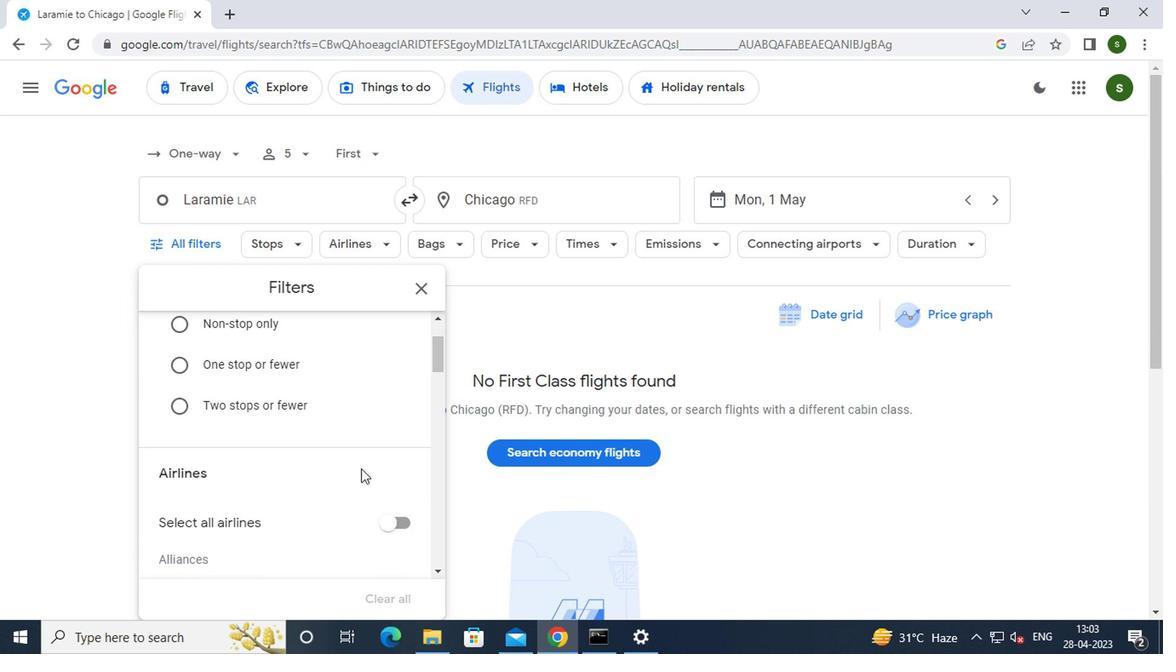 
Action: Mouse scrolled (359, 467) with delta (0, -1)
Screenshot: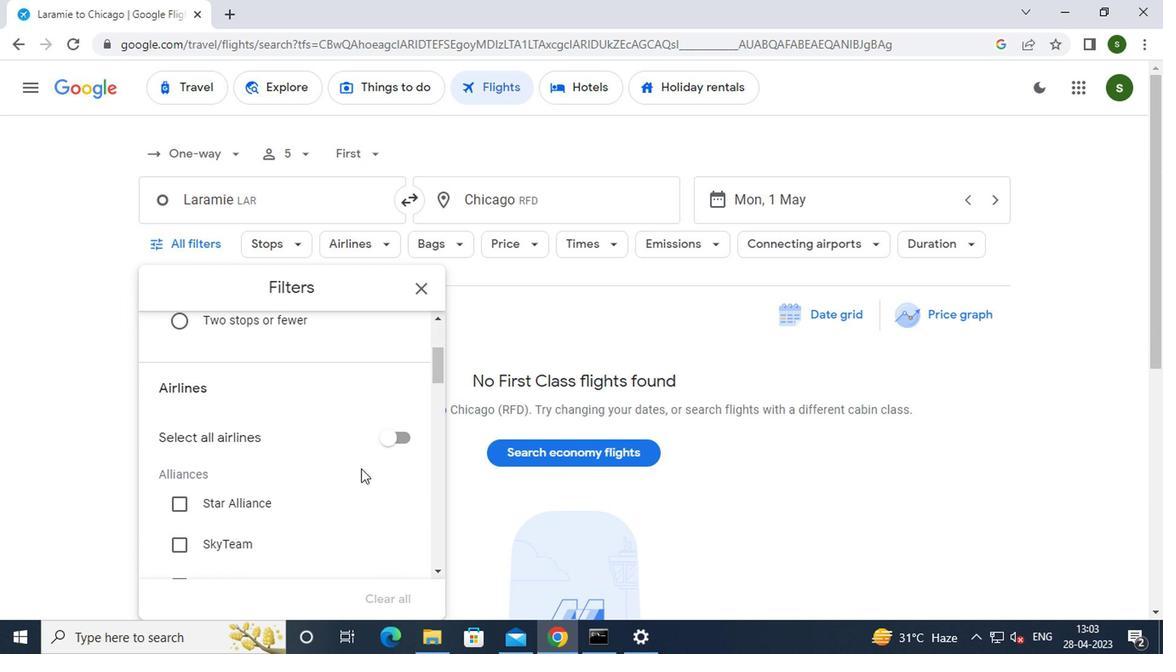 
Action: Mouse scrolled (359, 467) with delta (0, -1)
Screenshot: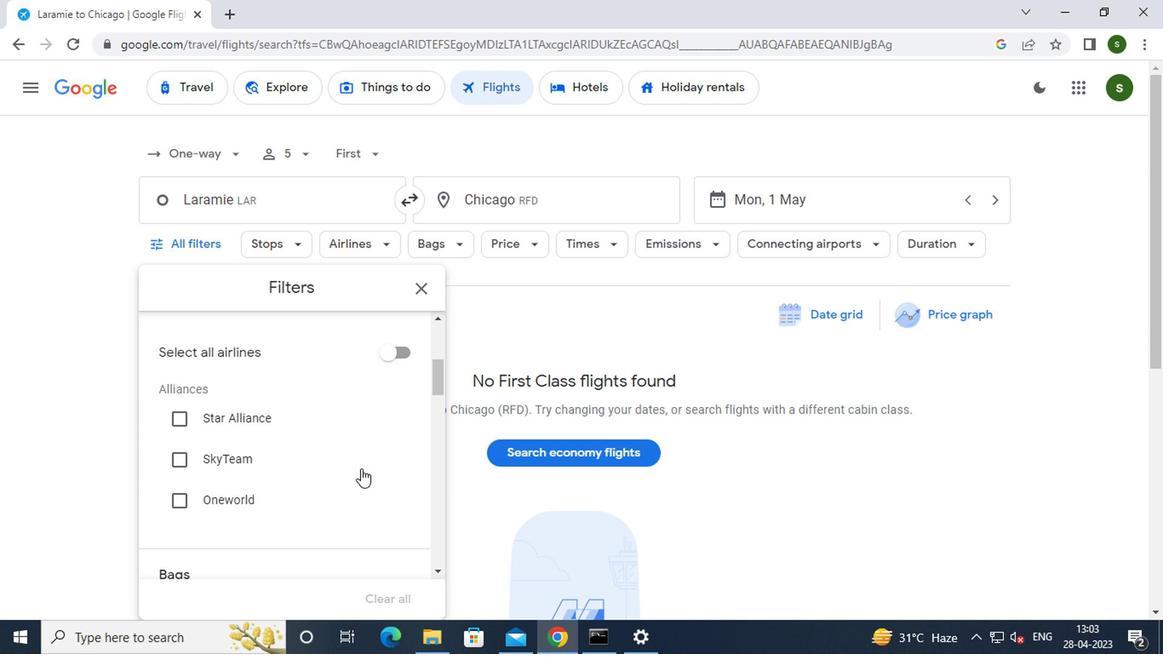 
Action: Mouse scrolled (359, 467) with delta (0, -1)
Screenshot: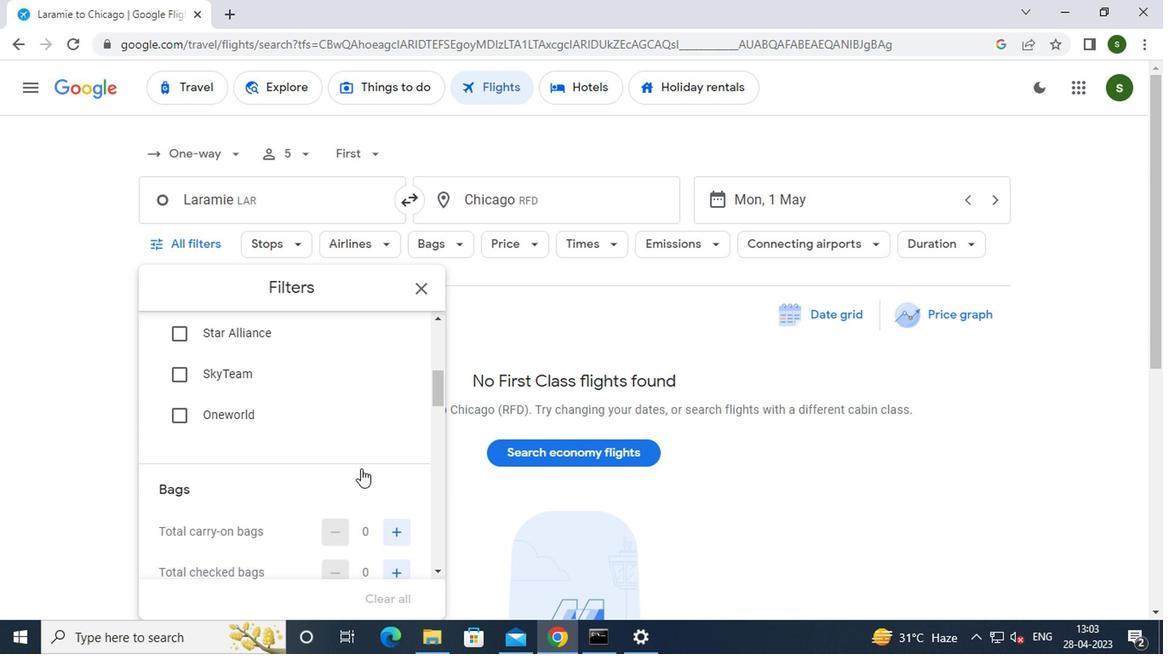 
Action: Mouse moved to (395, 493)
Screenshot: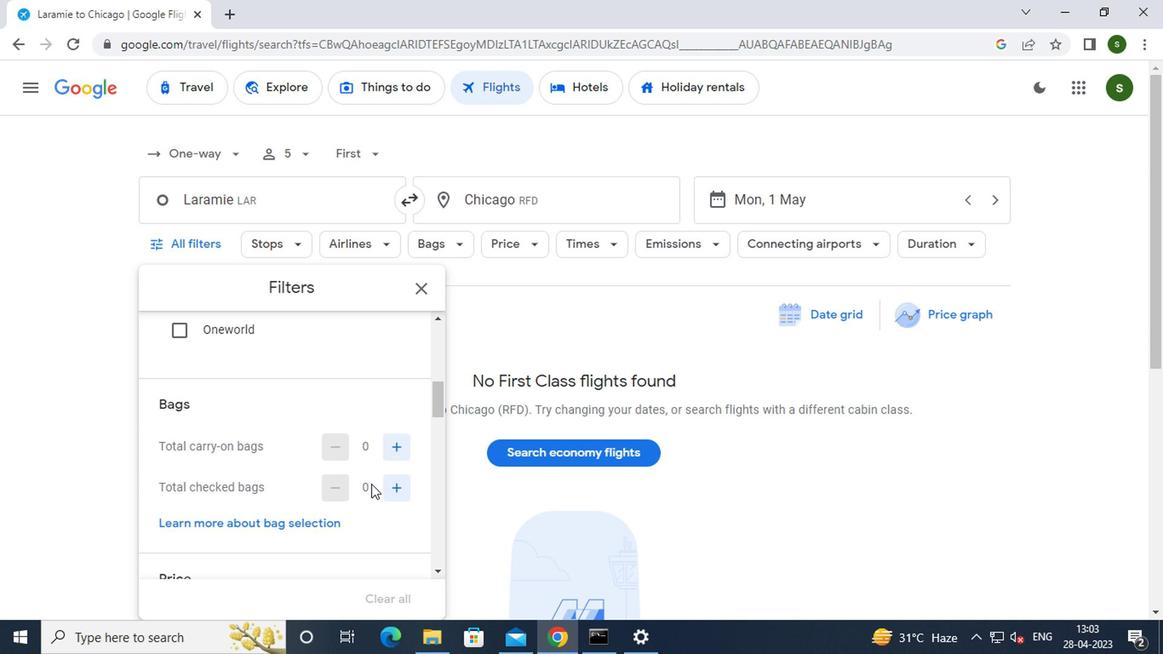 
Action: Mouse pressed left at (395, 493)
Screenshot: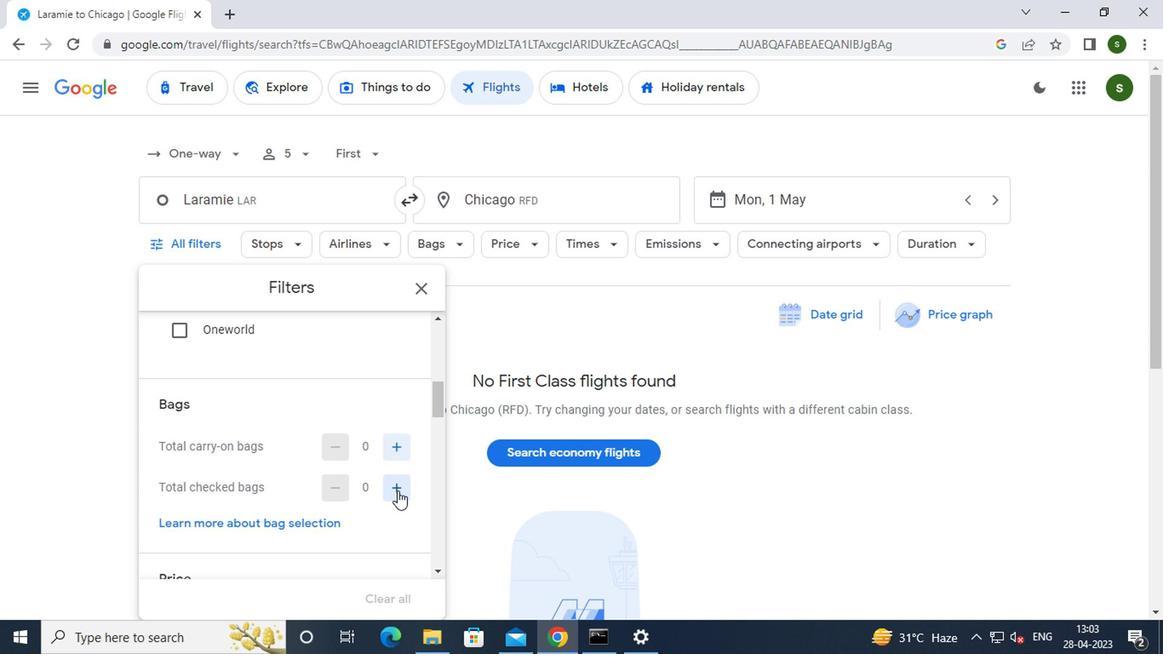 
Action: Mouse pressed left at (395, 493)
Screenshot: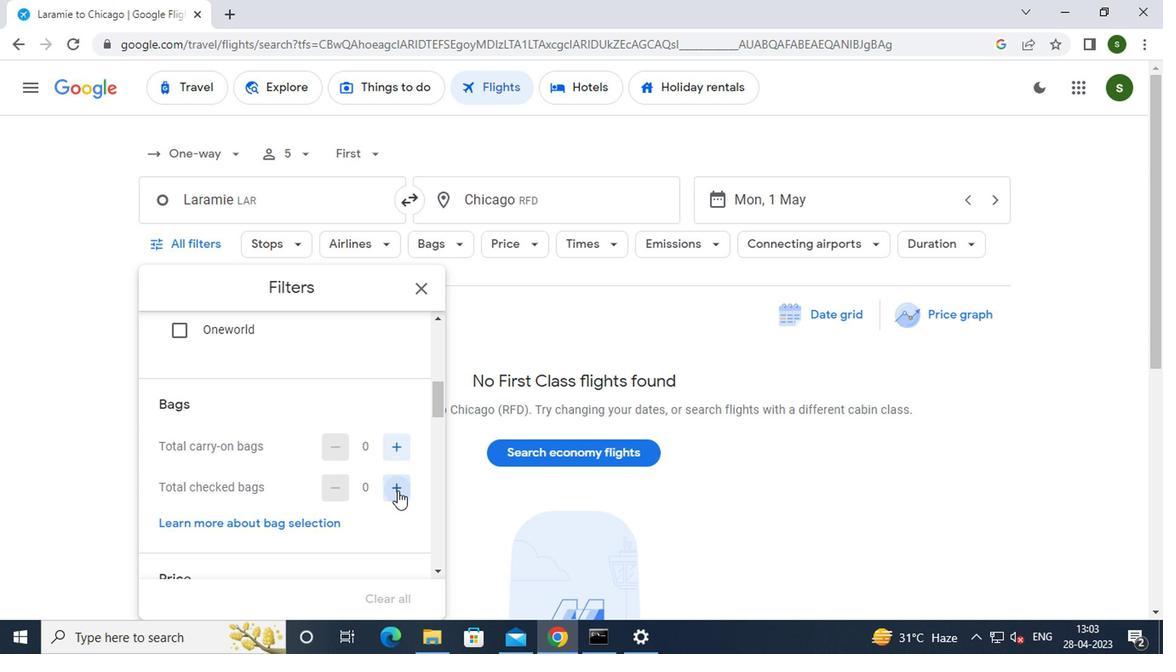 
Action: Mouse pressed left at (395, 493)
Screenshot: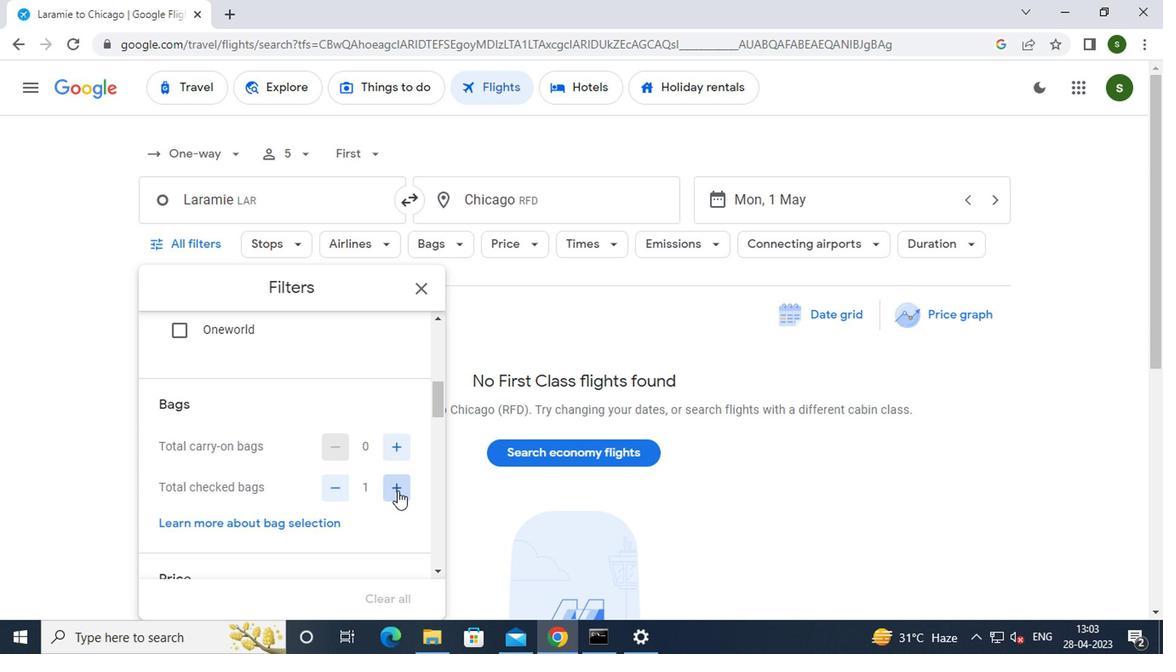 
Action: Mouse pressed left at (395, 493)
Screenshot: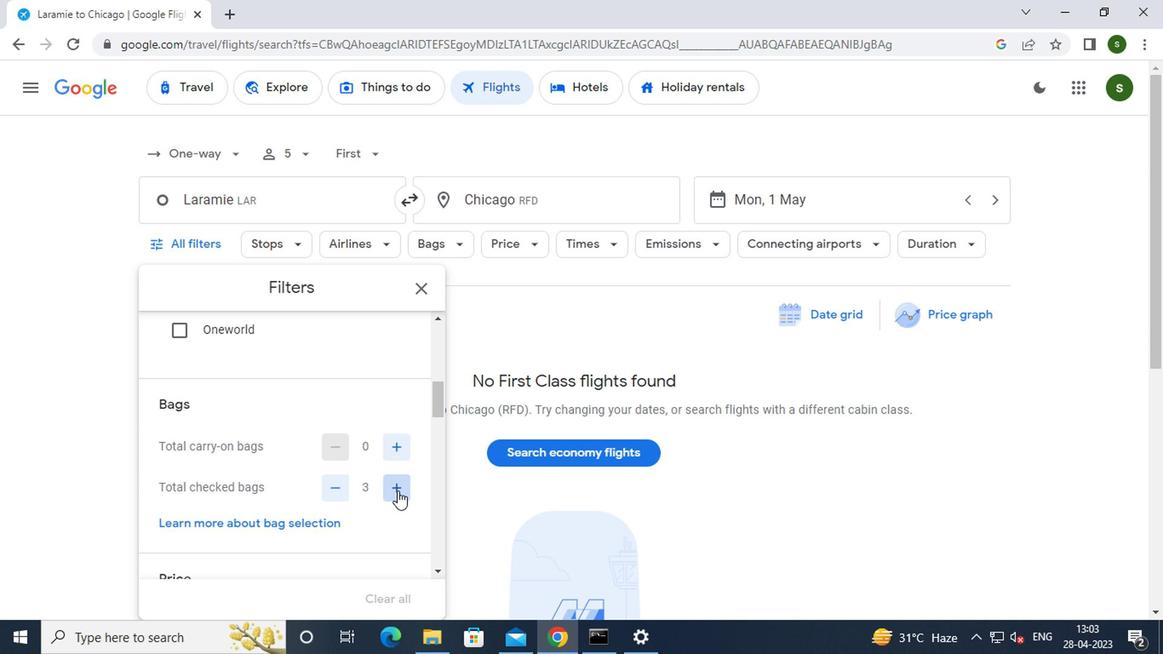 
Action: Mouse pressed left at (395, 493)
Screenshot: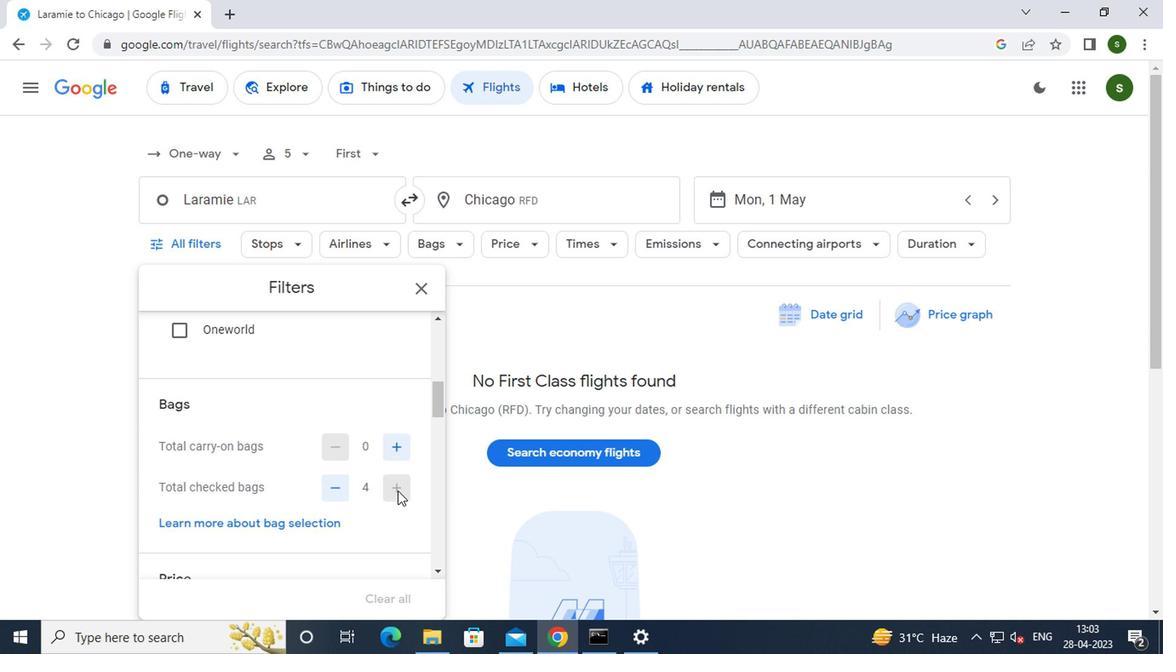 
Action: Mouse scrolled (395, 492) with delta (0, -1)
Screenshot: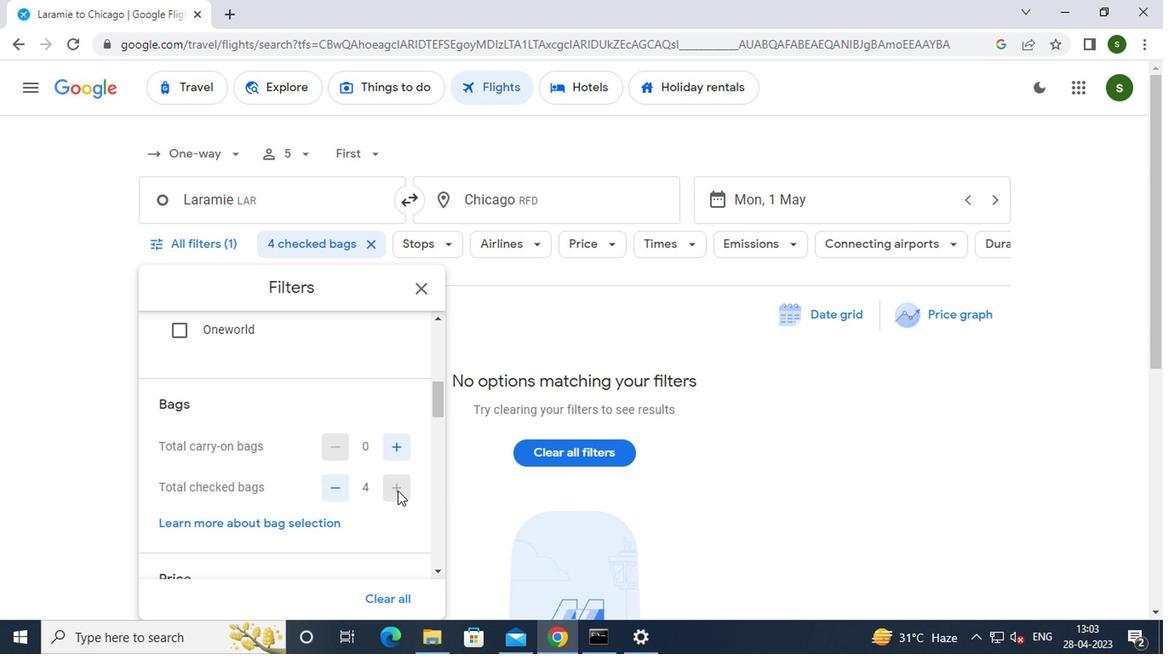 
Action: Mouse scrolled (395, 492) with delta (0, -1)
Screenshot: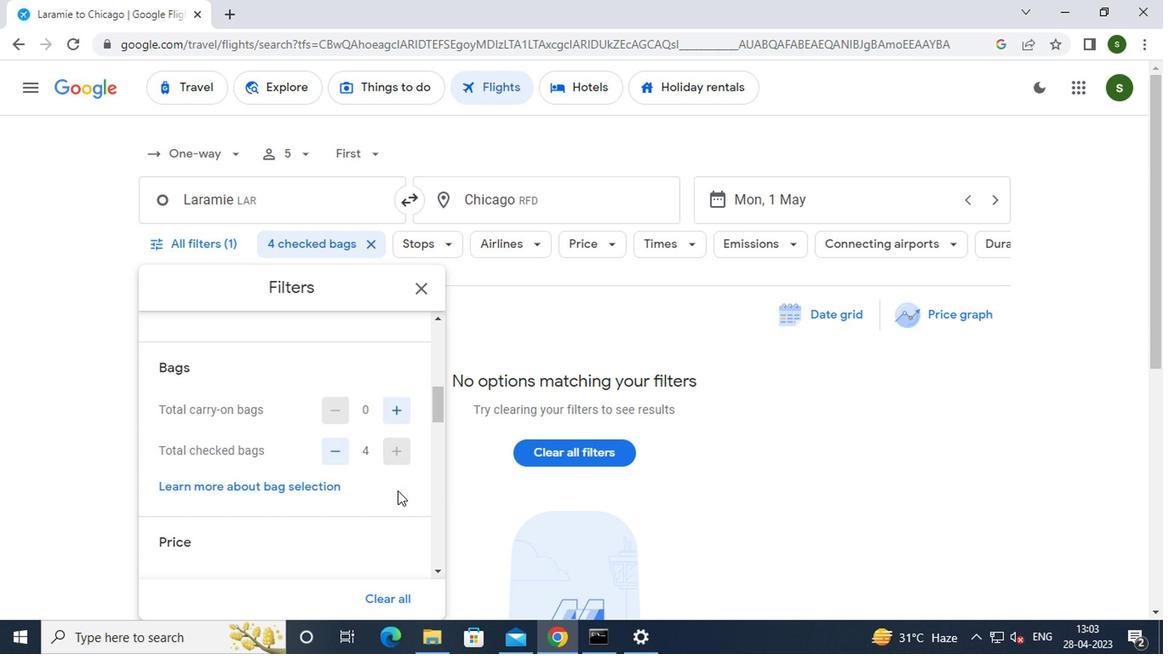 
Action: Mouse moved to (395, 490)
Screenshot: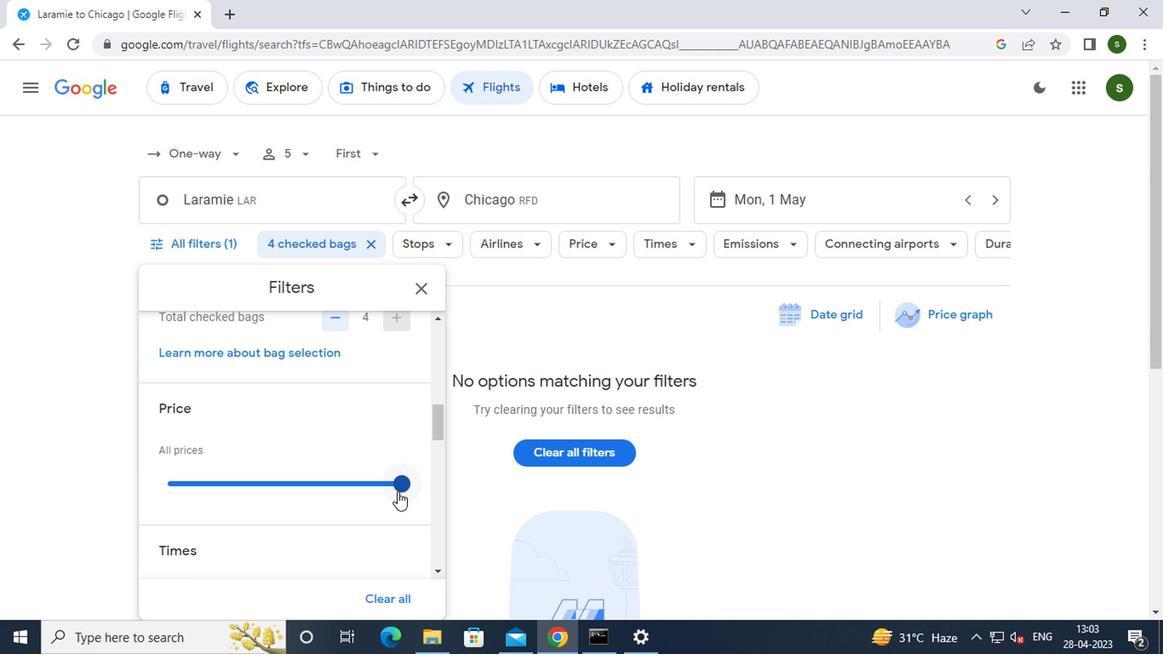 
Action: Mouse pressed left at (395, 490)
Screenshot: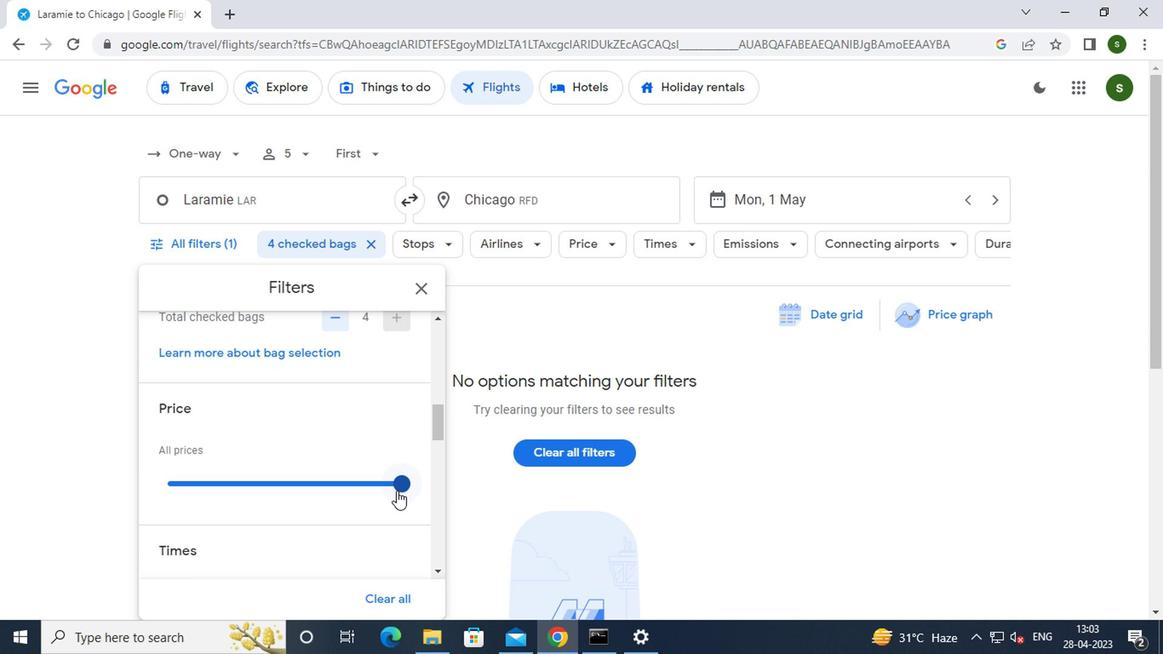 
Action: Mouse moved to (316, 492)
Screenshot: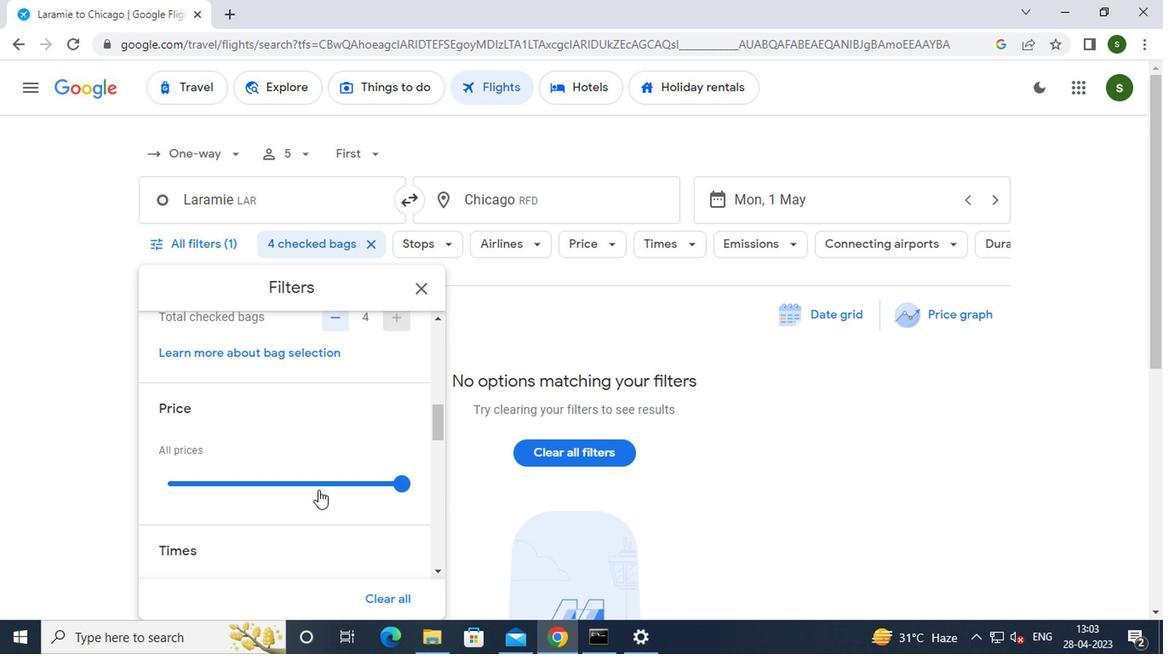 
Action: Mouse scrolled (316, 490) with delta (0, -1)
Screenshot: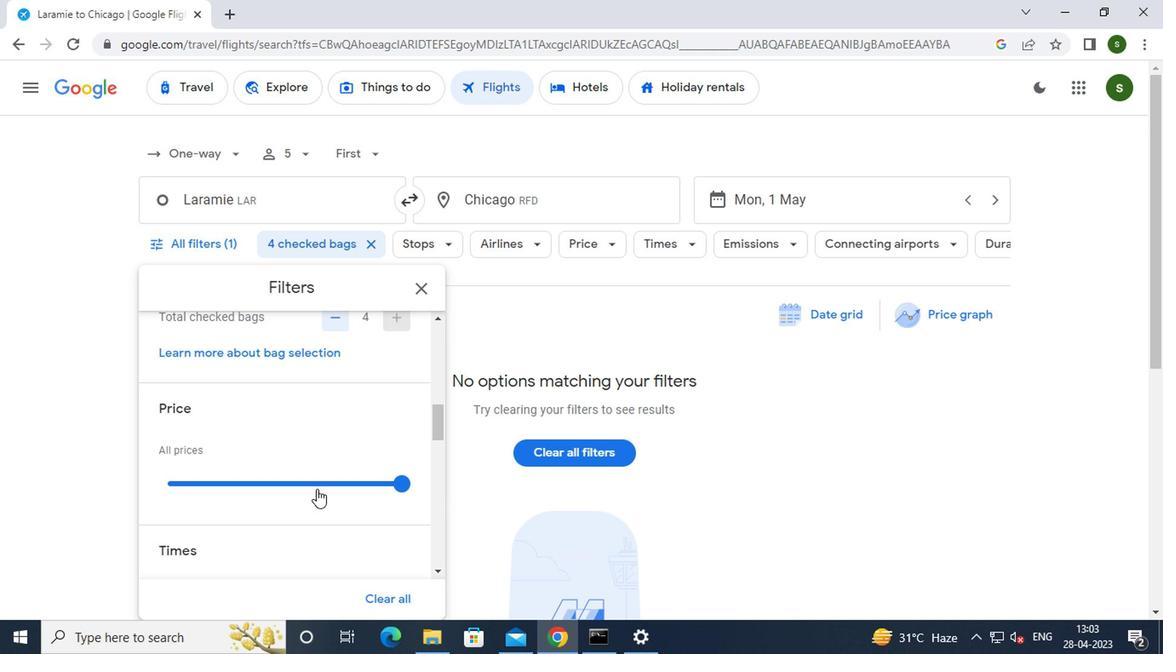 
Action: Mouse scrolled (316, 490) with delta (0, -1)
Screenshot: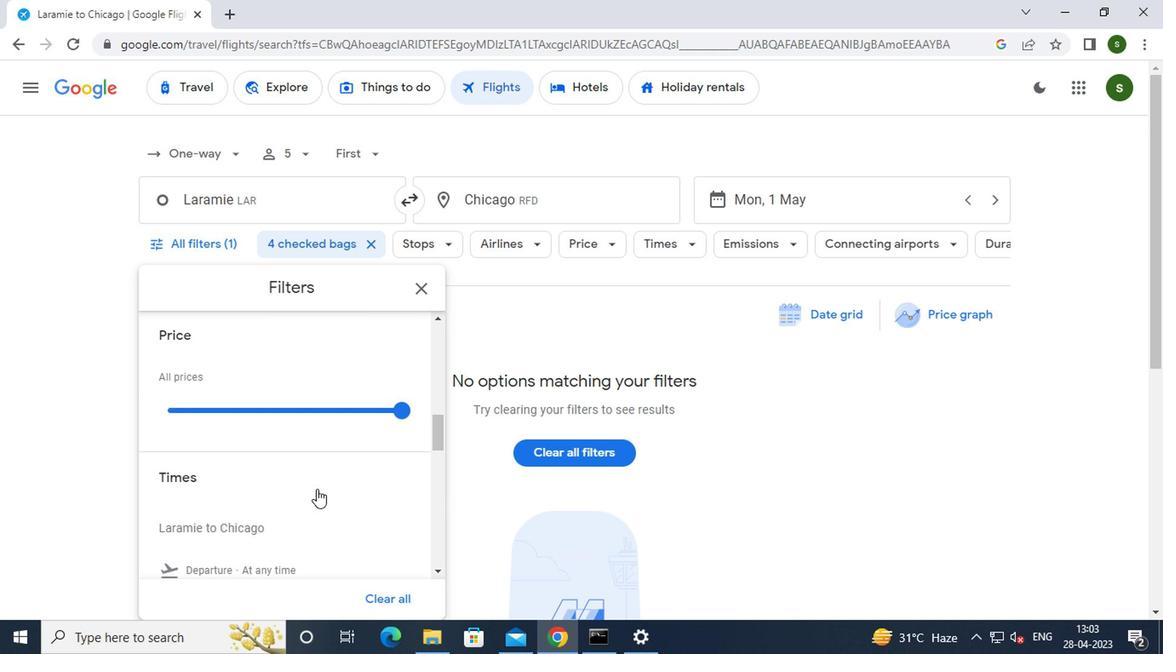 
Action: Mouse moved to (212, 349)
Screenshot: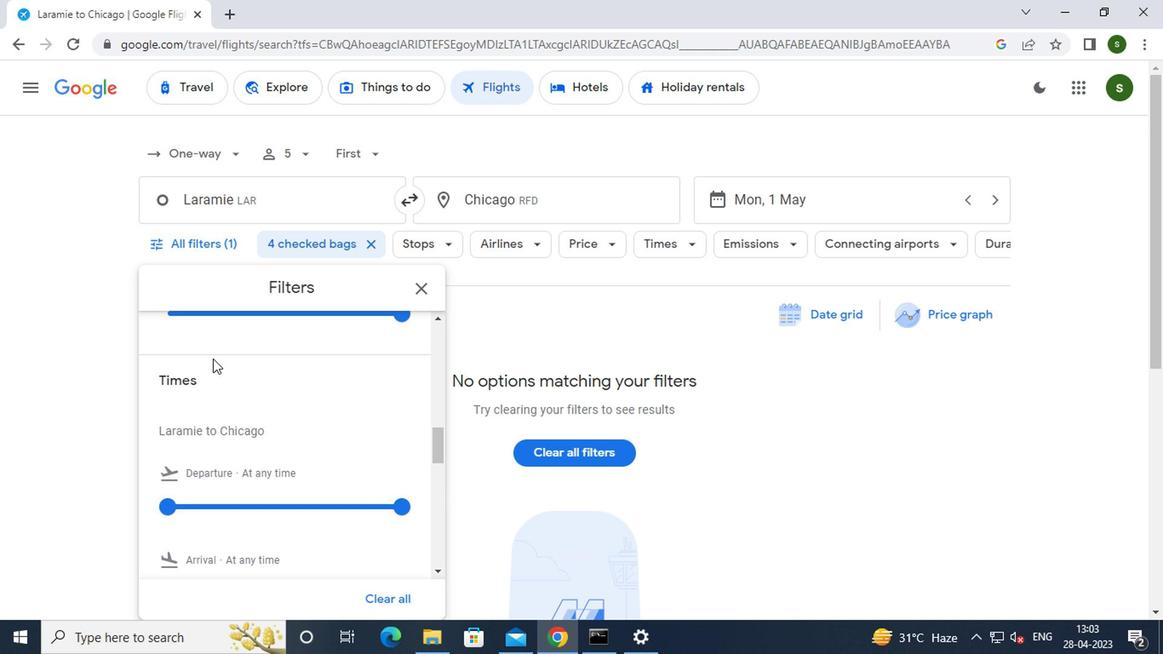
Action: Mouse scrolled (212, 348) with delta (0, -1)
Screenshot: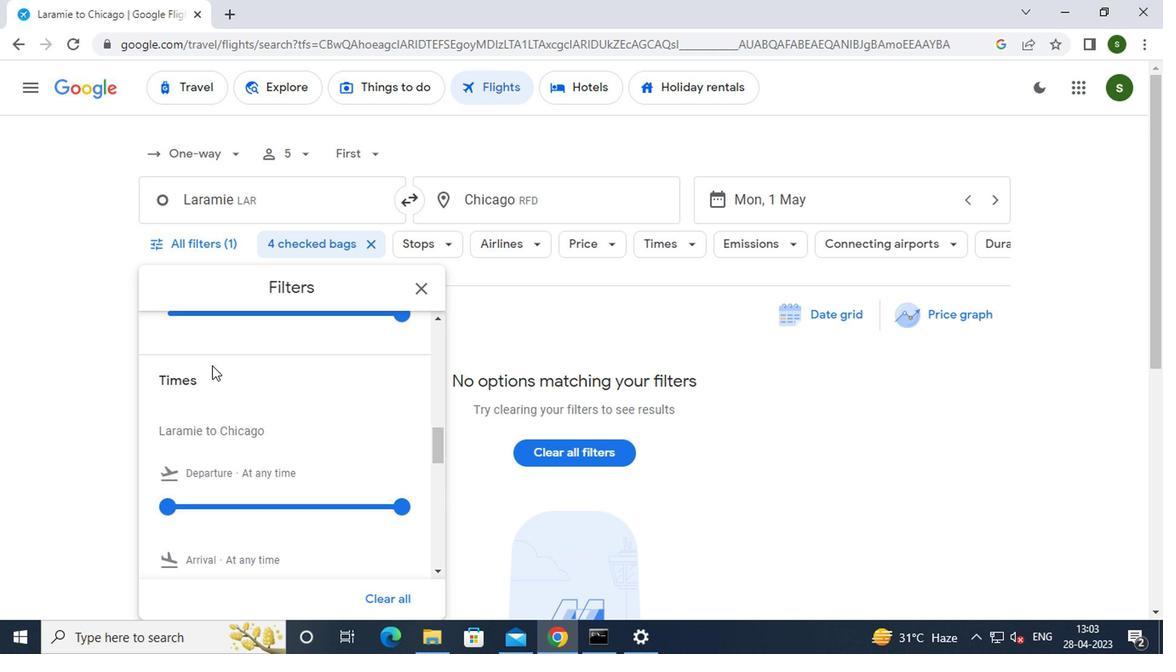 
Action: Mouse moved to (173, 407)
Screenshot: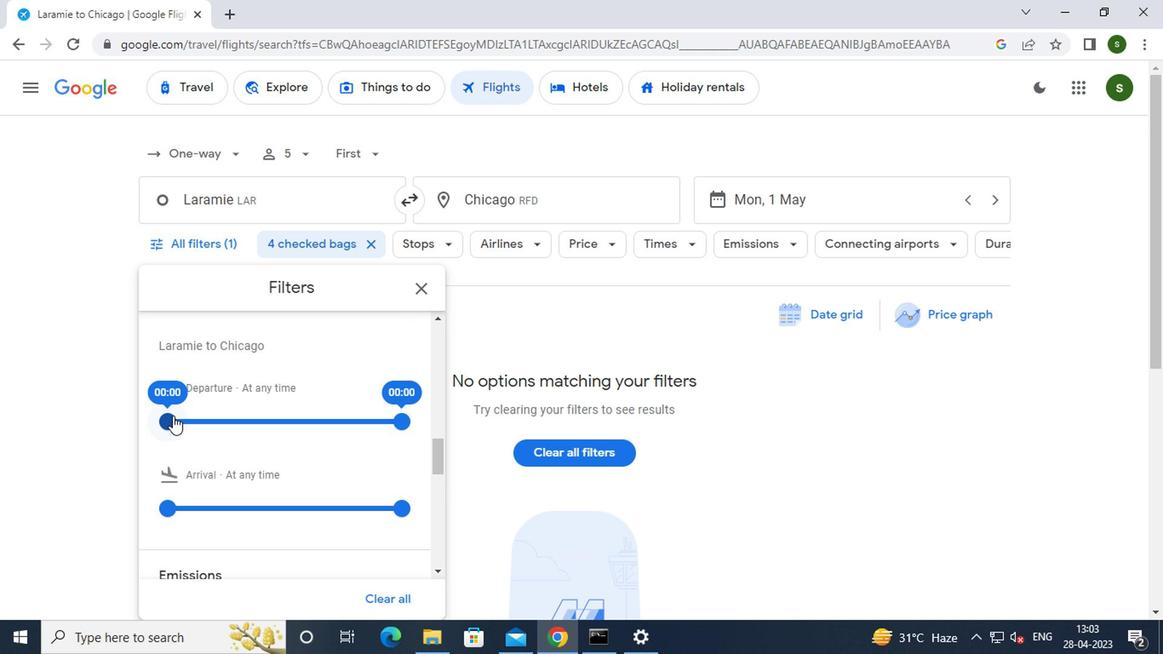 
Action: Mouse pressed left at (173, 407)
Screenshot: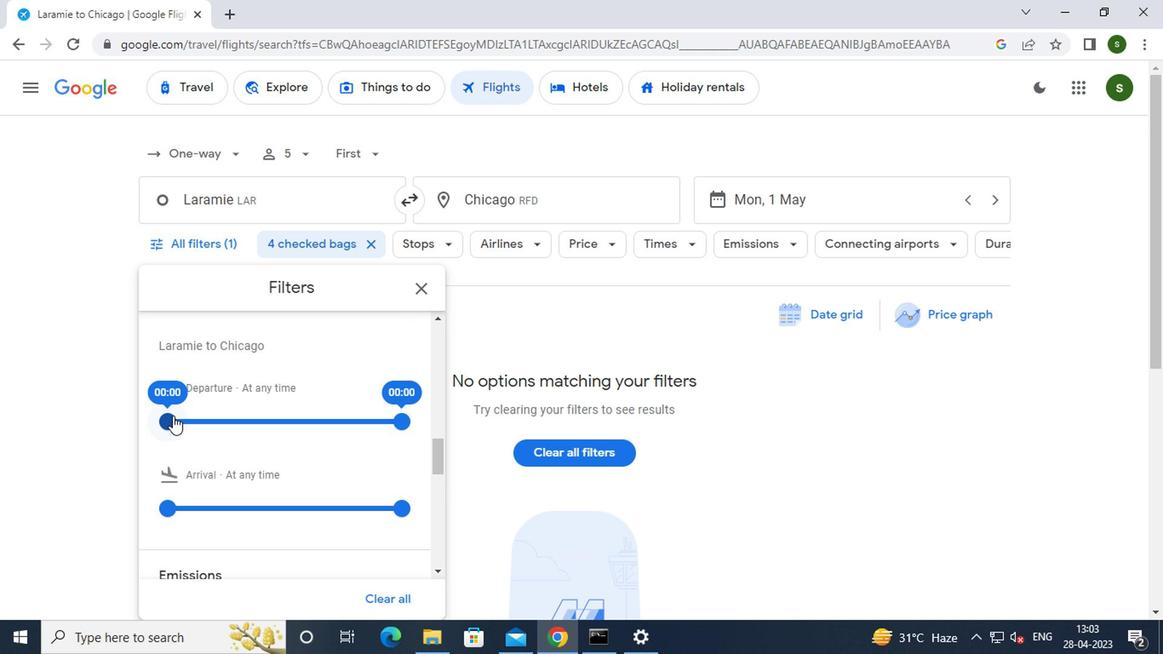 
Action: Mouse moved to (527, 316)
Screenshot: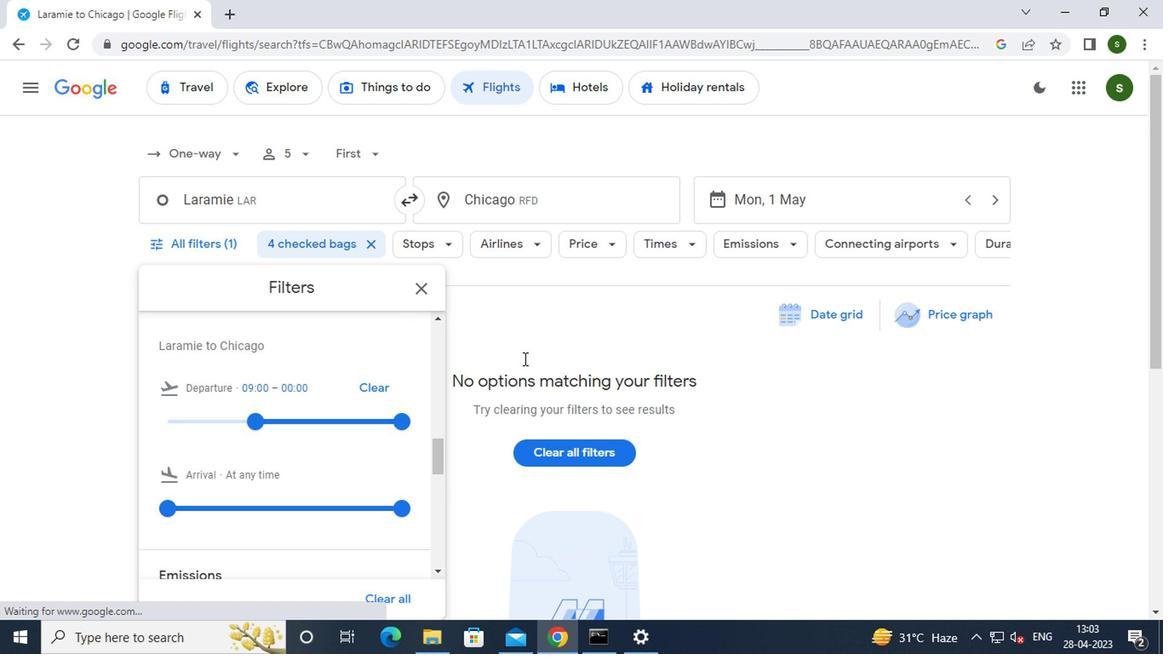 
Action: Mouse pressed left at (527, 316)
Screenshot: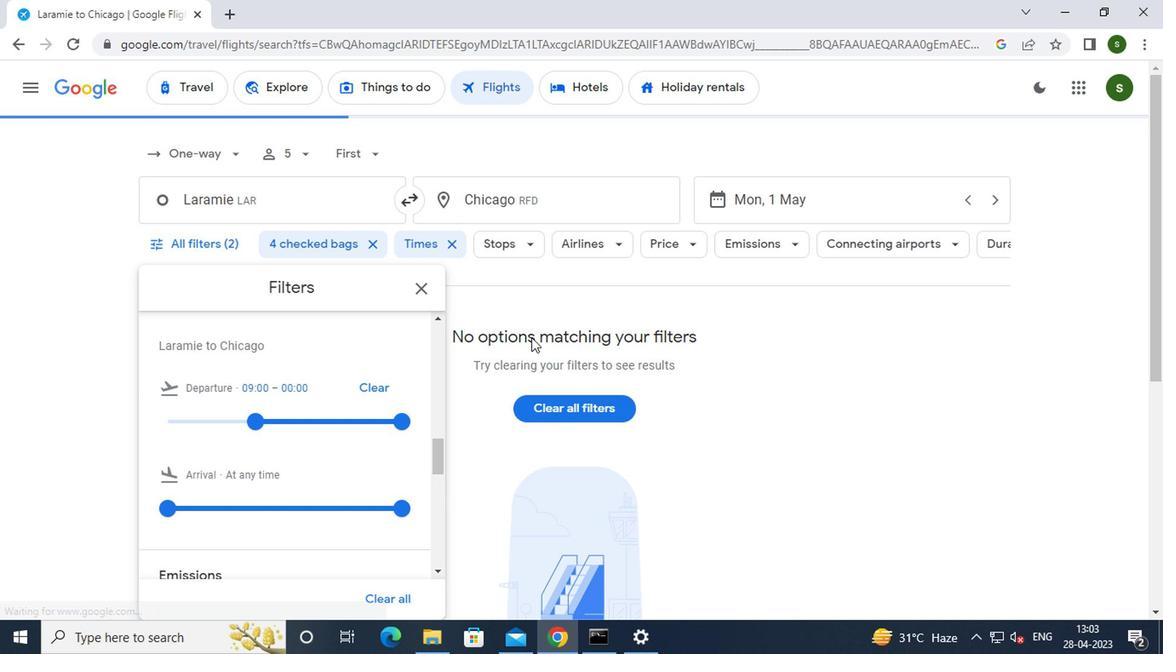 
Action: Mouse moved to (529, 316)
Screenshot: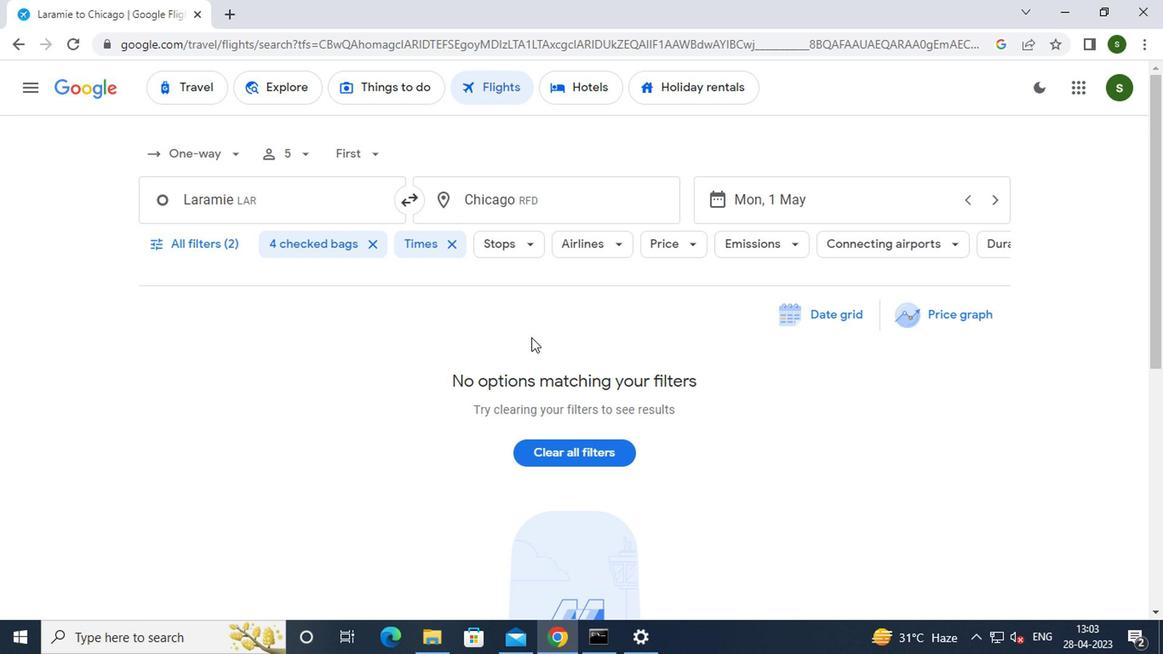 
